 Task: Create a due date automation trigger when advanced on, 2 hours before a card is due add dates due today.
Action: Mouse moved to (1122, 328)
Screenshot: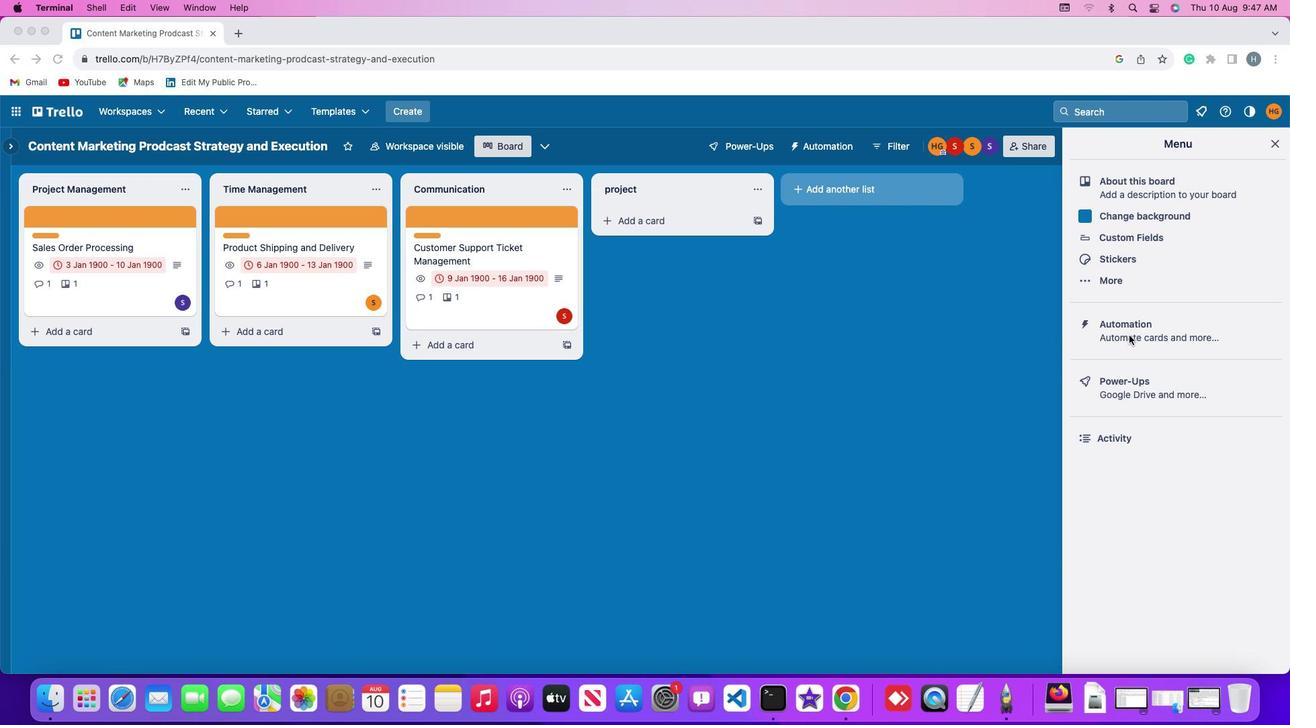 
Action: Mouse pressed left at (1122, 328)
Screenshot: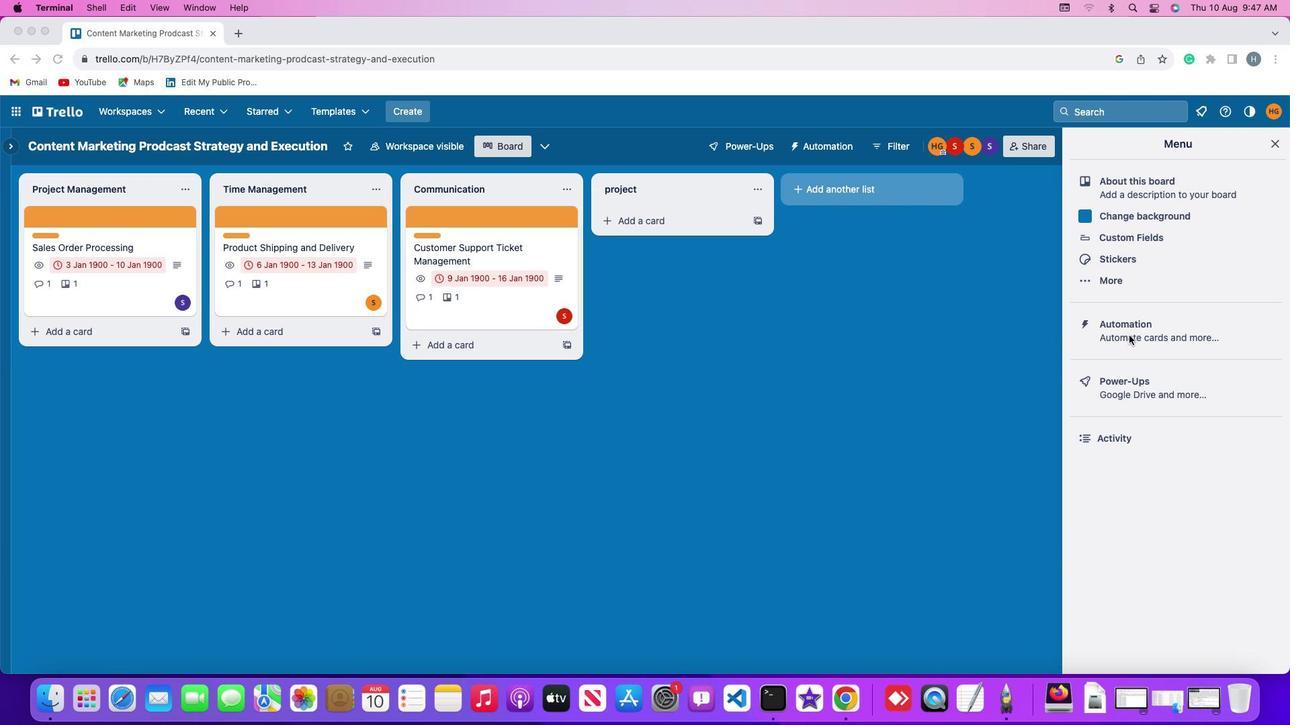 
Action: Mouse pressed left at (1122, 328)
Screenshot: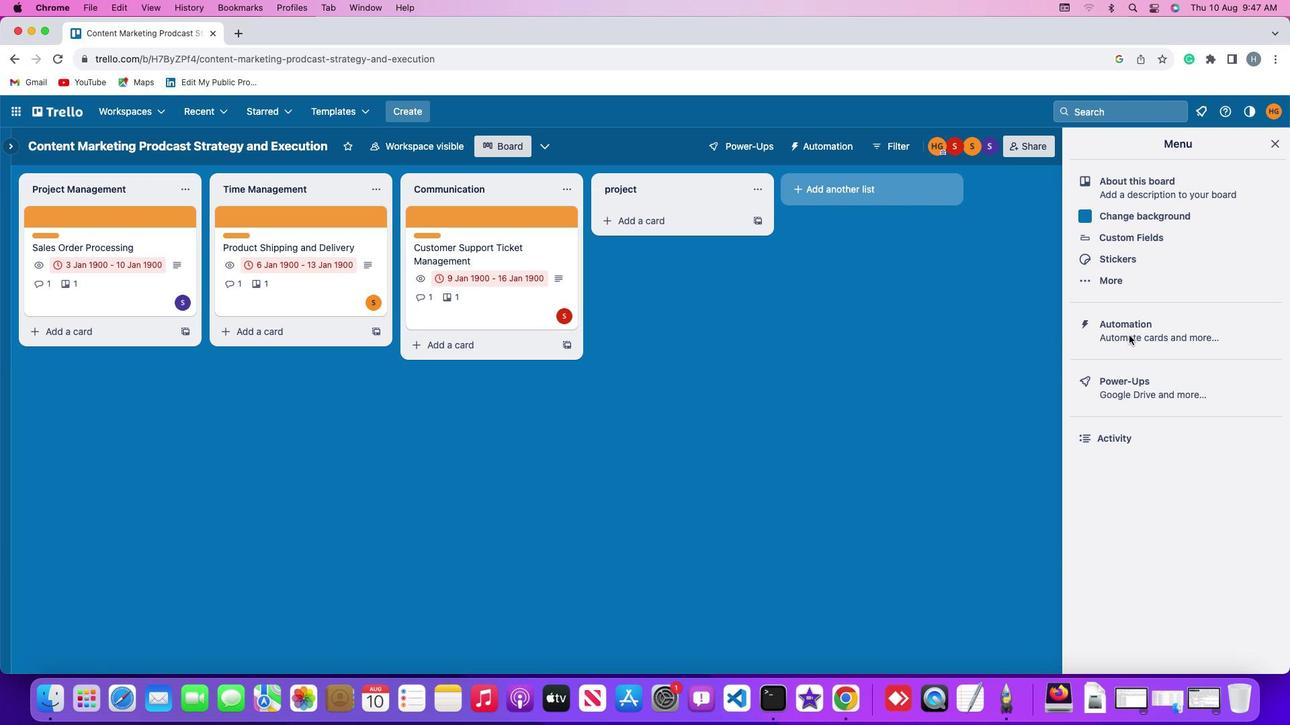 
Action: Mouse moved to (70, 314)
Screenshot: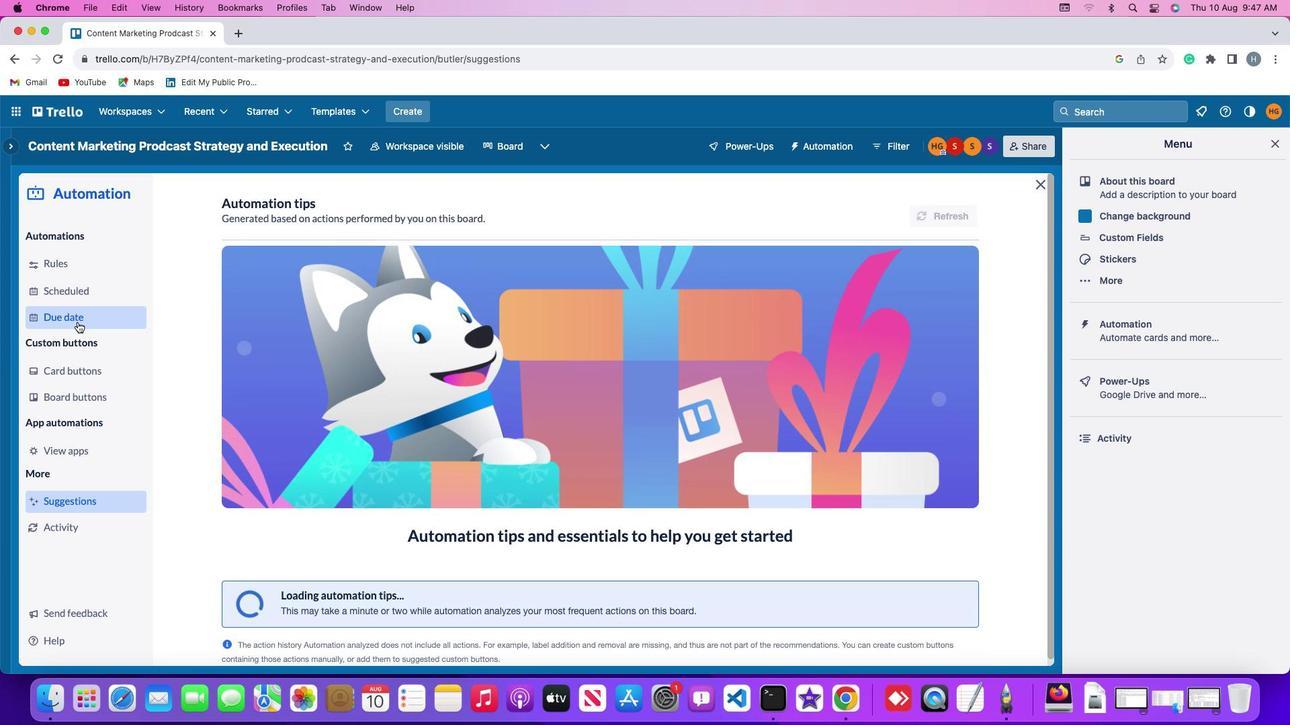
Action: Mouse pressed left at (70, 314)
Screenshot: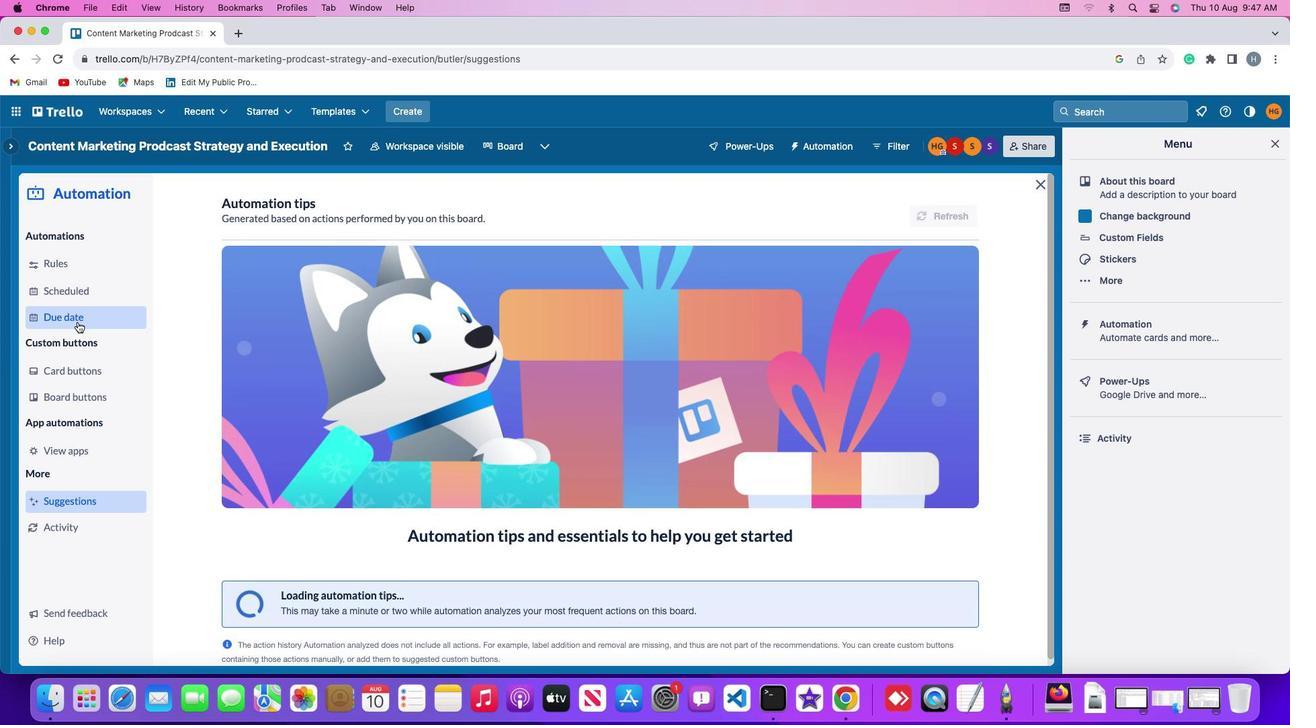 
Action: Mouse moved to (896, 200)
Screenshot: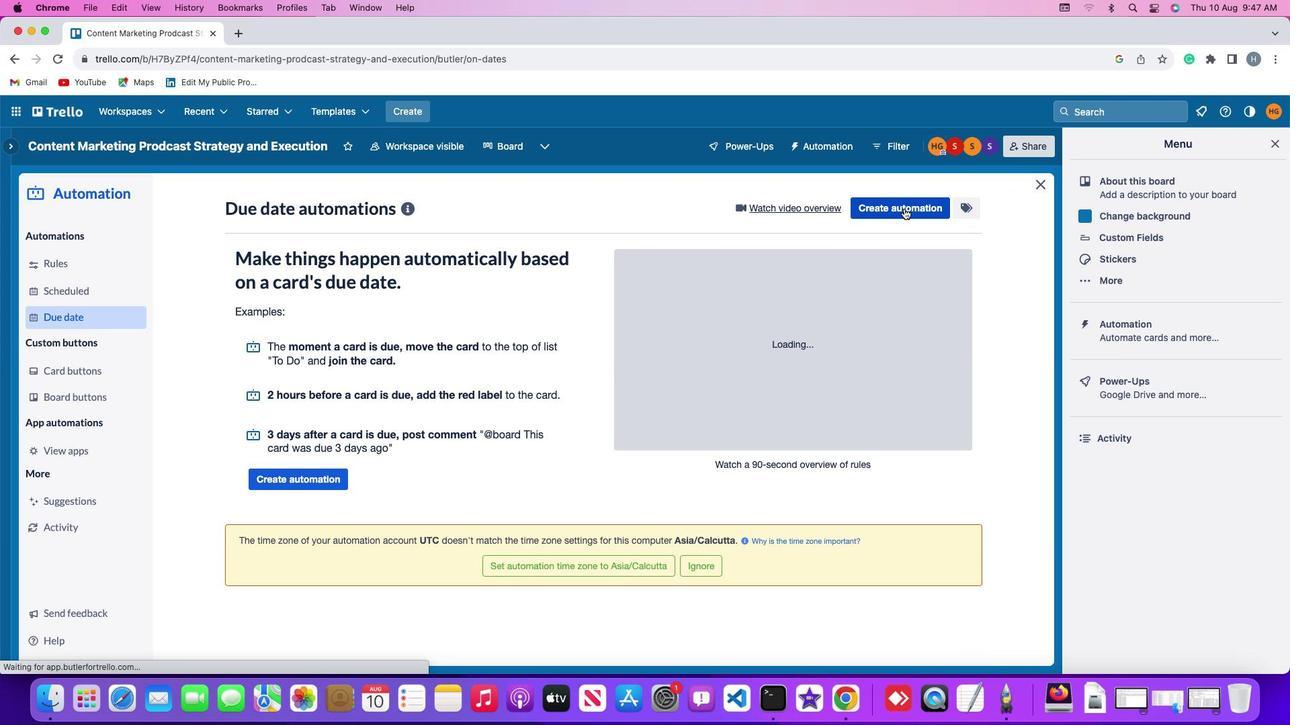 
Action: Mouse pressed left at (896, 200)
Screenshot: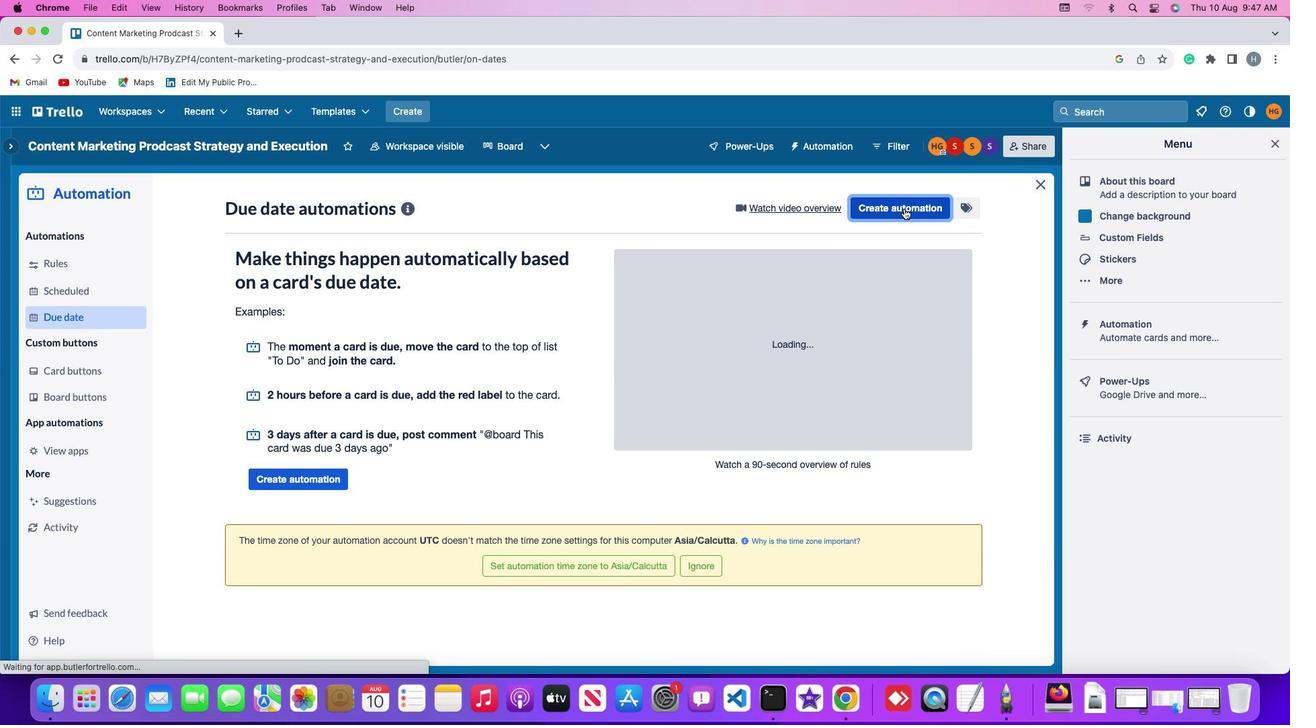 
Action: Mouse moved to (295, 333)
Screenshot: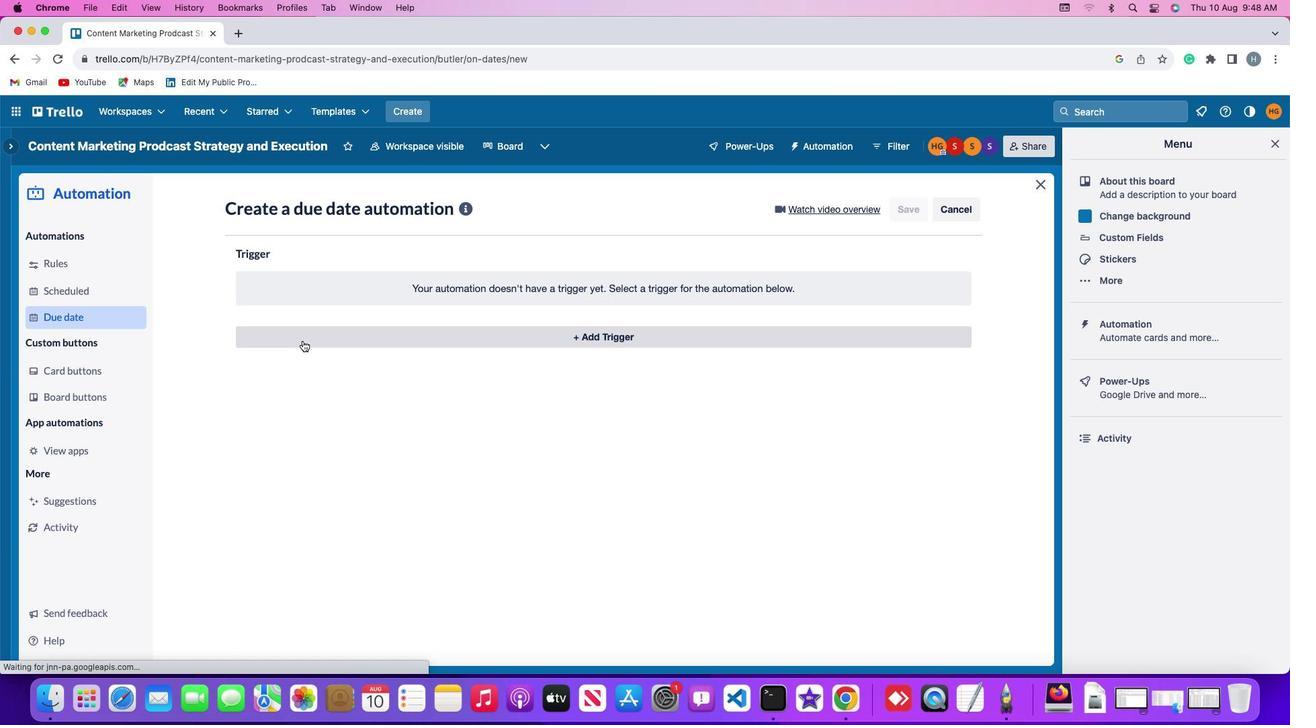 
Action: Mouse pressed left at (295, 333)
Screenshot: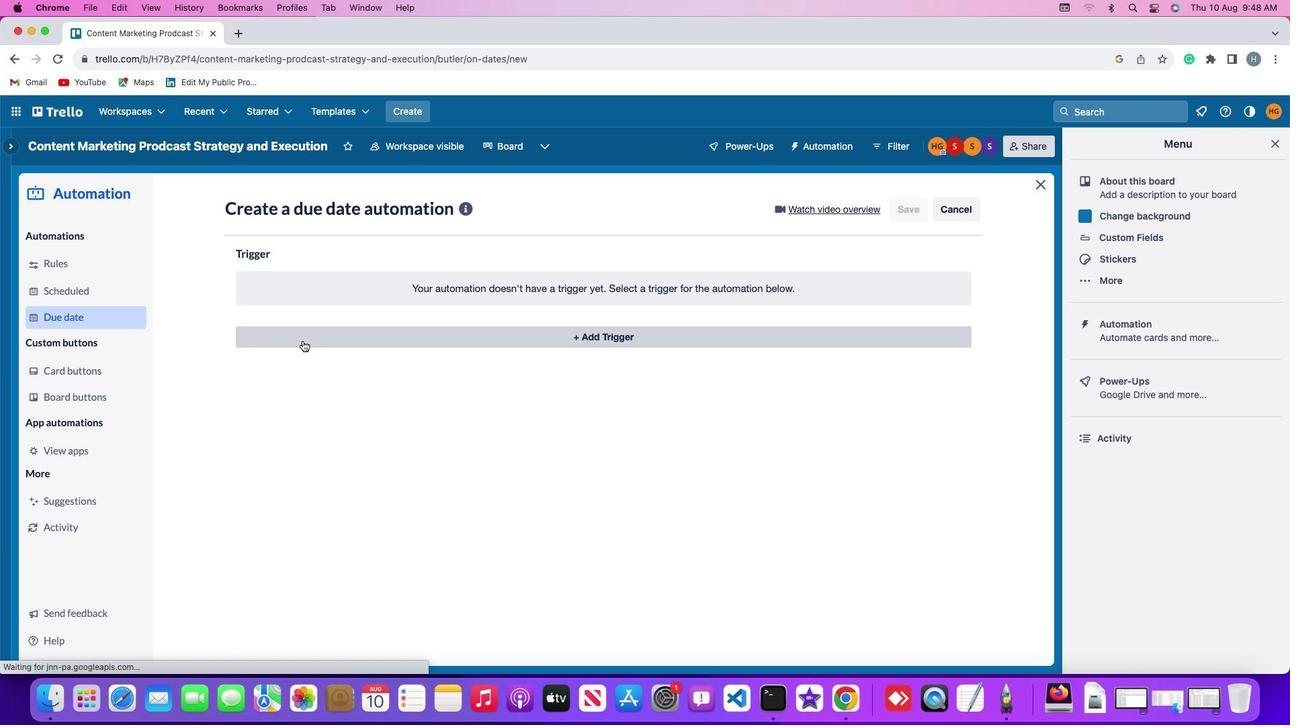
Action: Mouse moved to (256, 532)
Screenshot: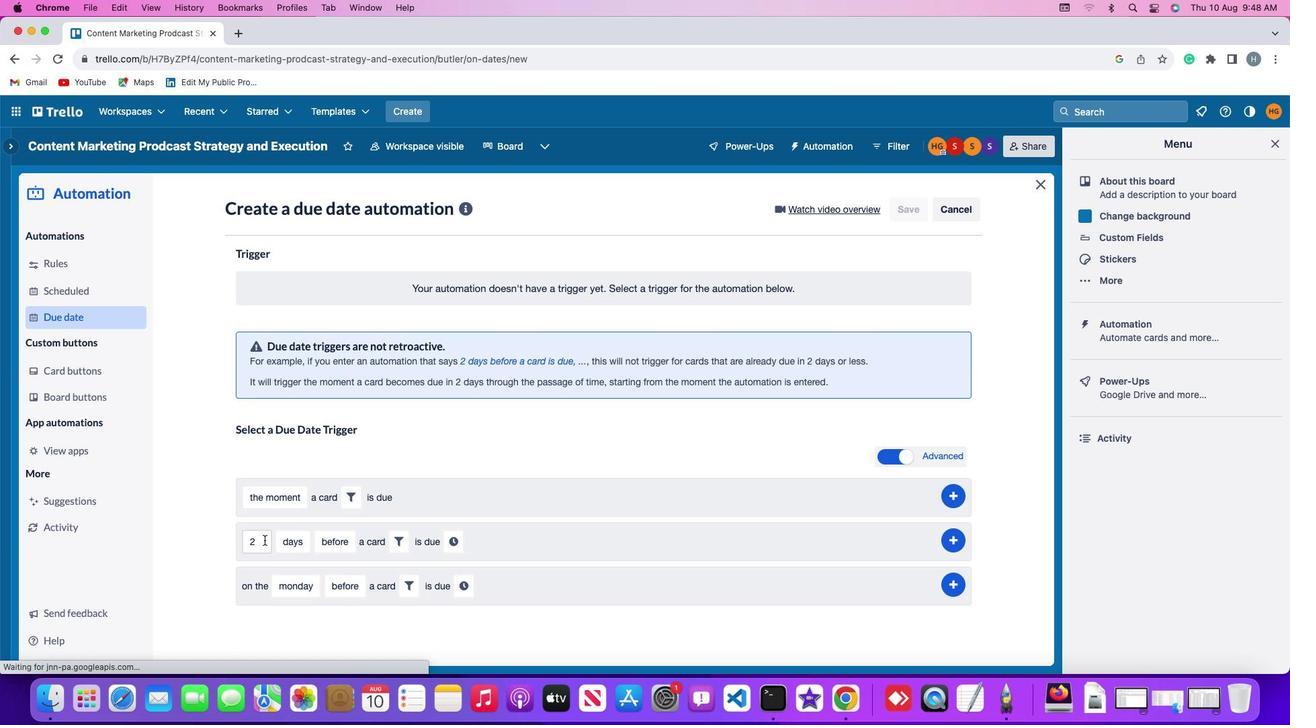 
Action: Mouse pressed left at (256, 532)
Screenshot: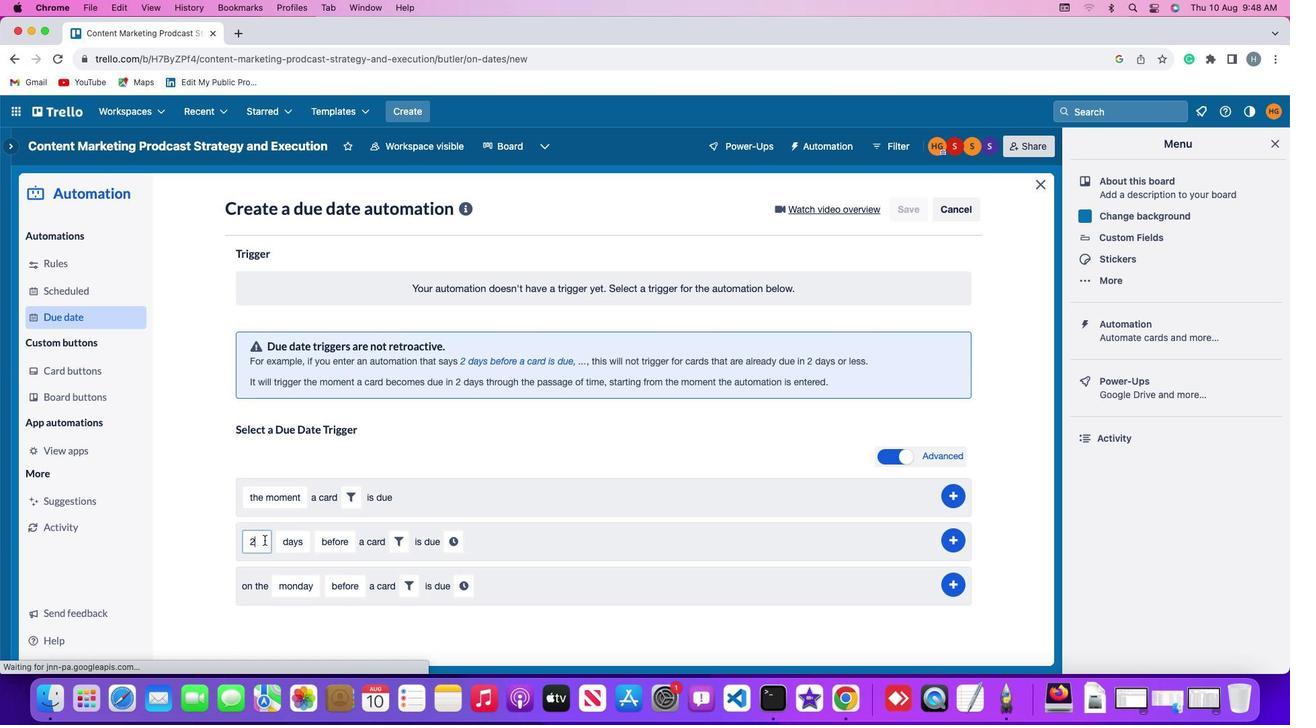 
Action: Key pressed Key.backspace'2'
Screenshot: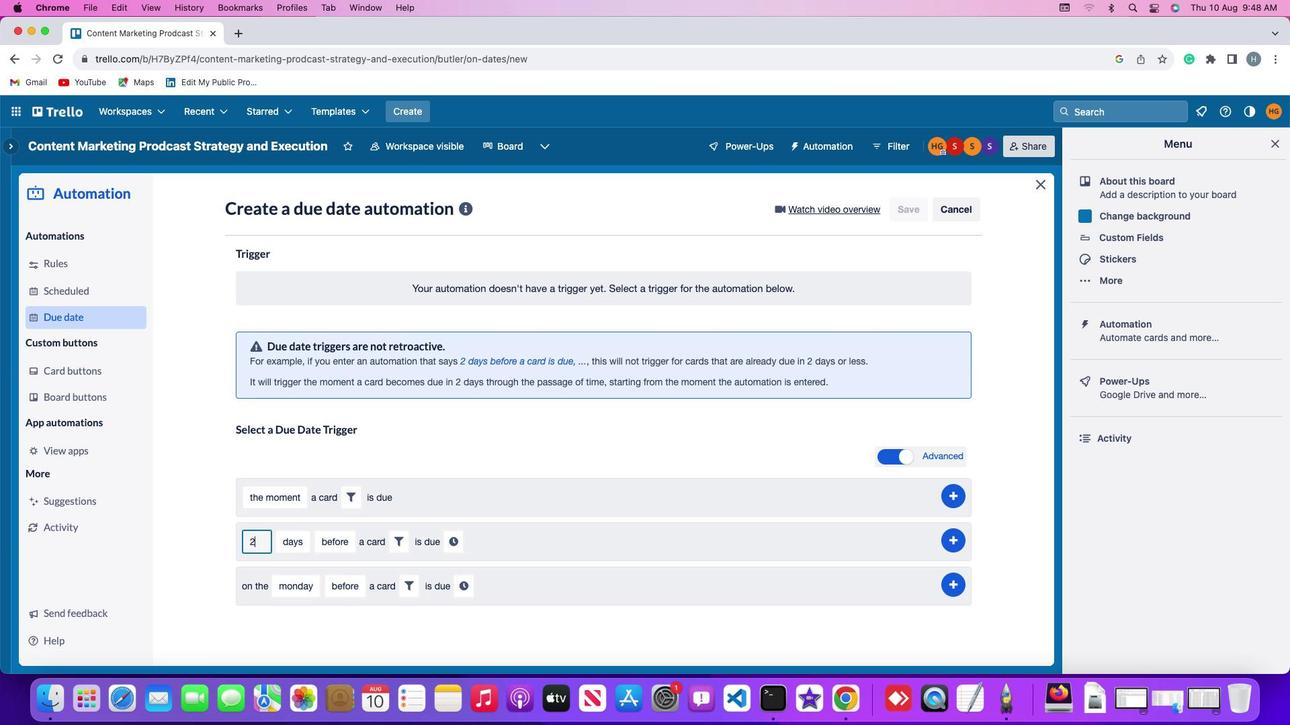 
Action: Mouse moved to (272, 534)
Screenshot: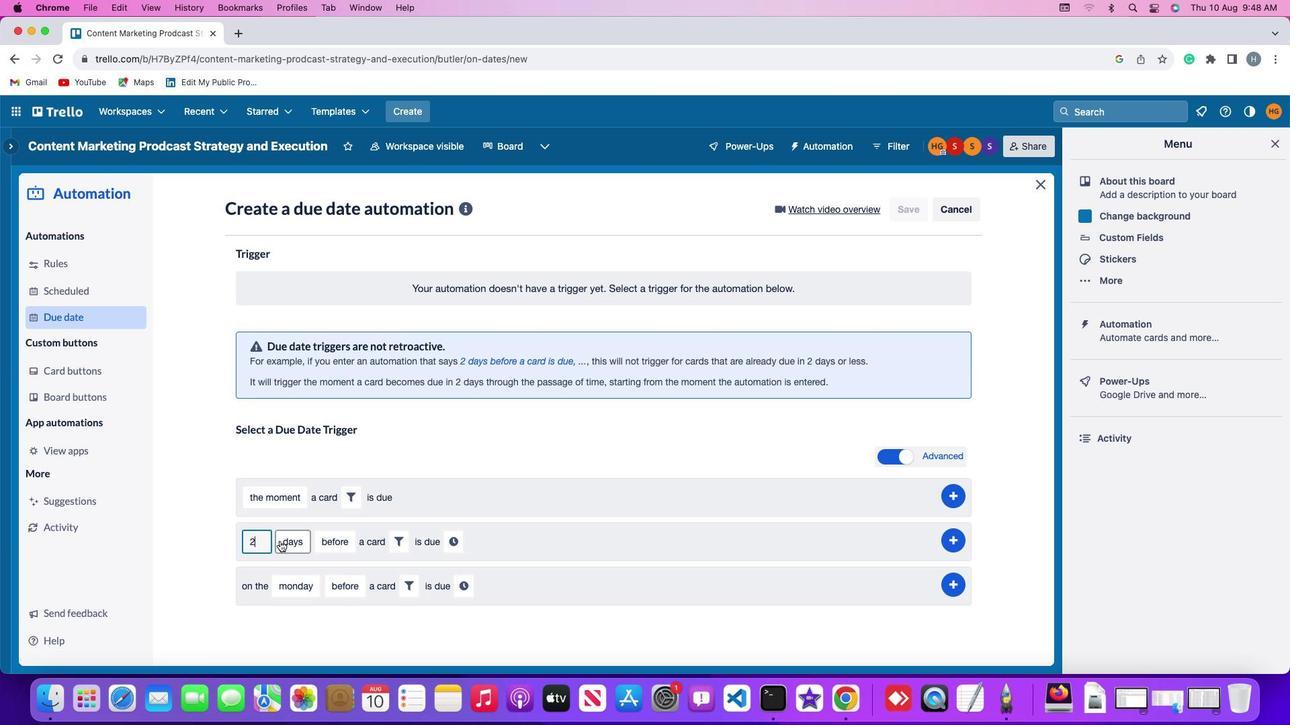 
Action: Mouse pressed left at (272, 534)
Screenshot: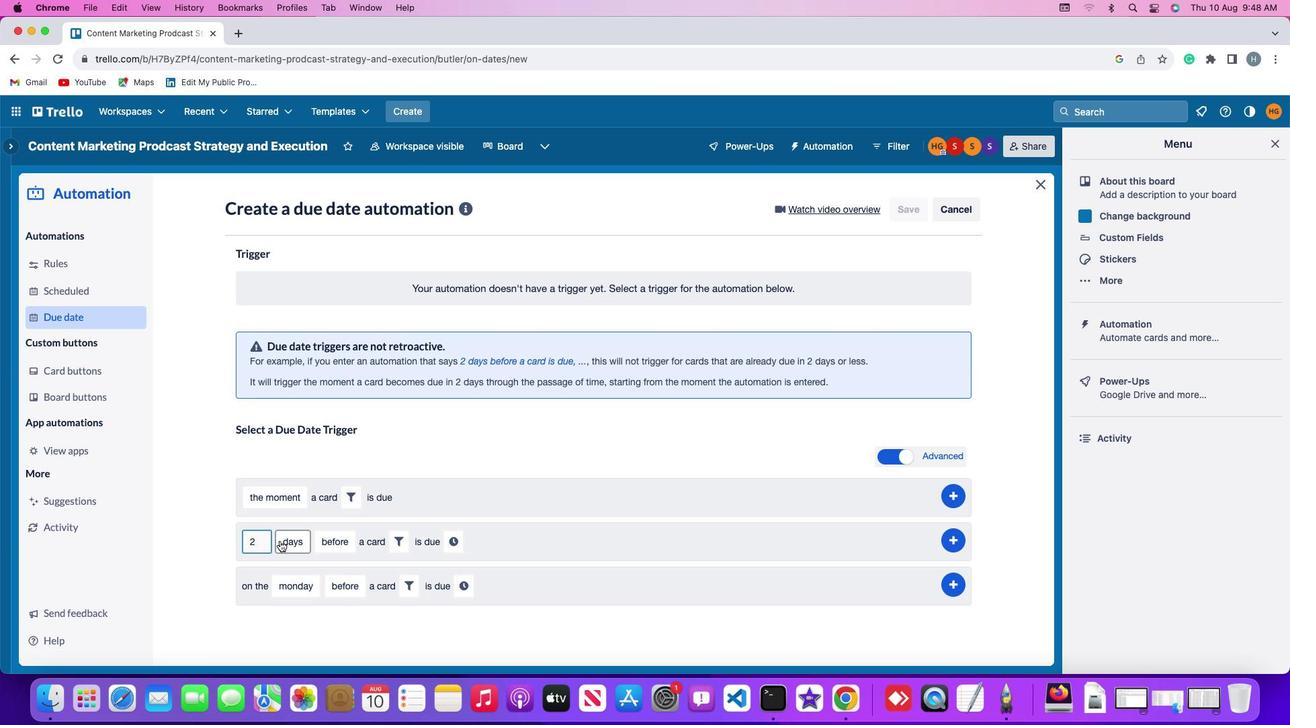 
Action: Mouse moved to (289, 610)
Screenshot: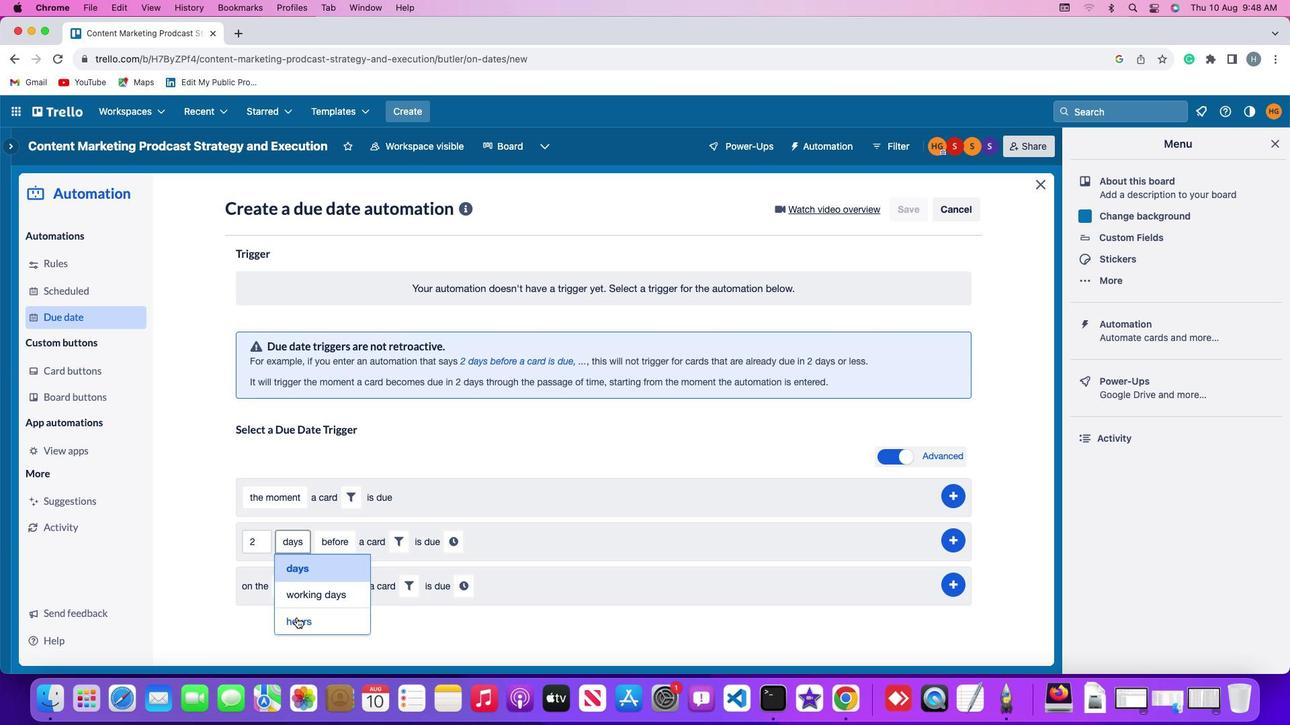 
Action: Mouse pressed left at (289, 610)
Screenshot: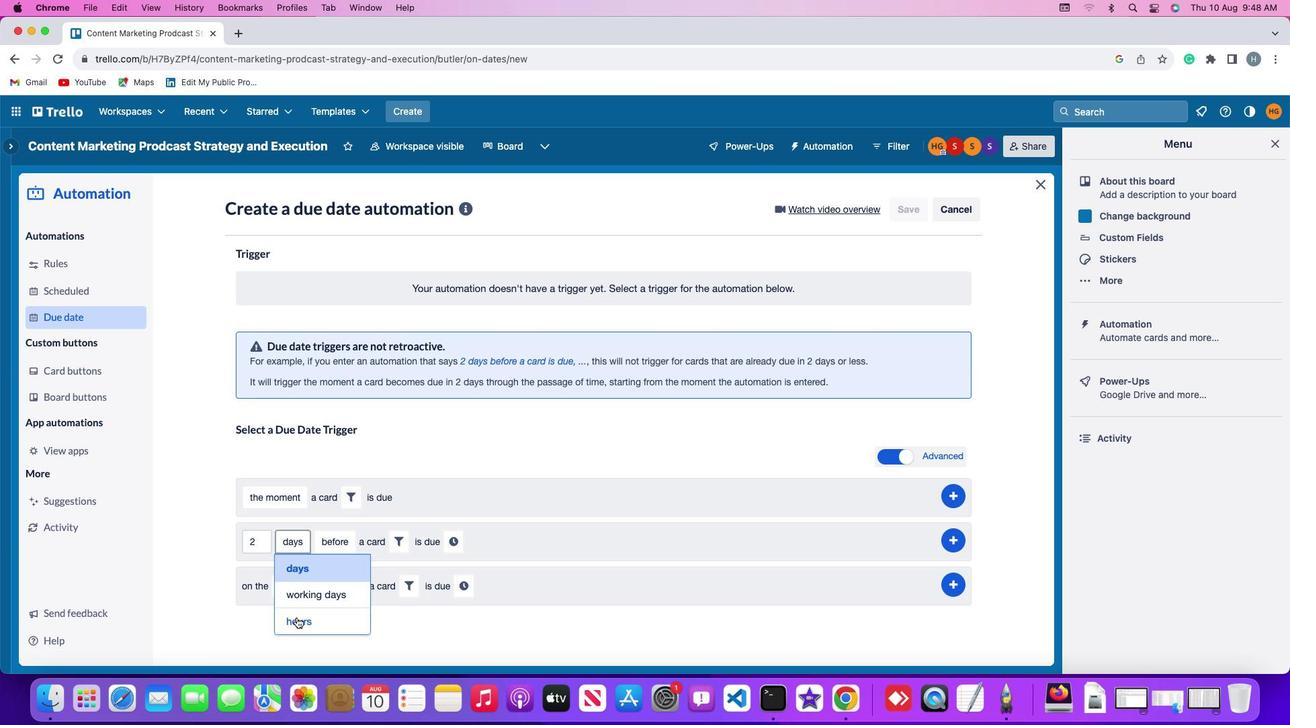 
Action: Mouse moved to (337, 536)
Screenshot: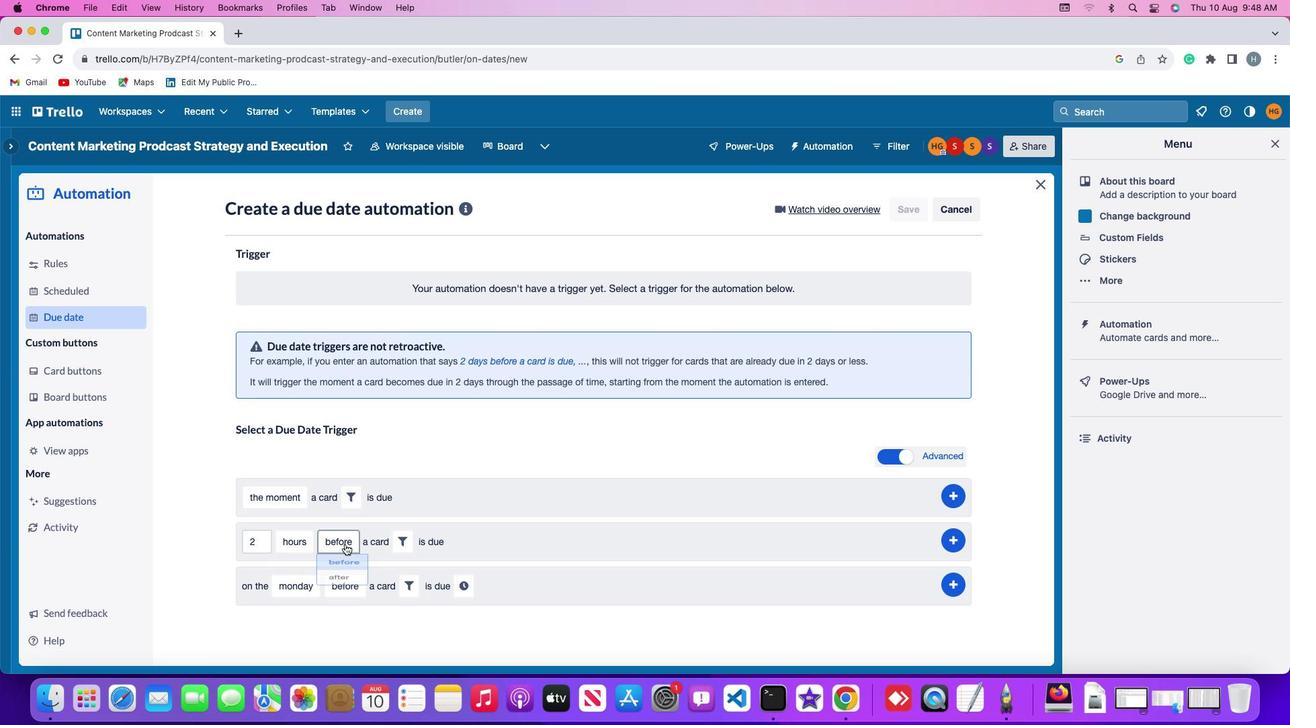 
Action: Mouse pressed left at (337, 536)
Screenshot: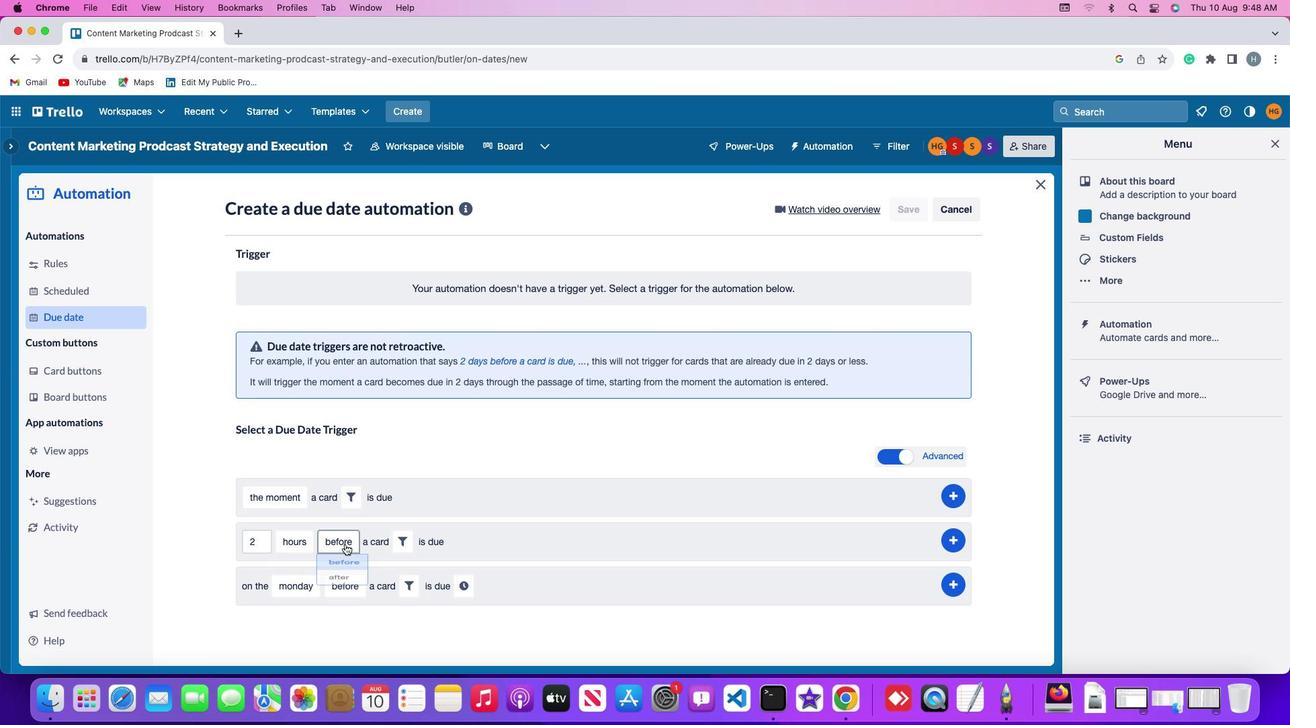 
Action: Mouse moved to (345, 557)
Screenshot: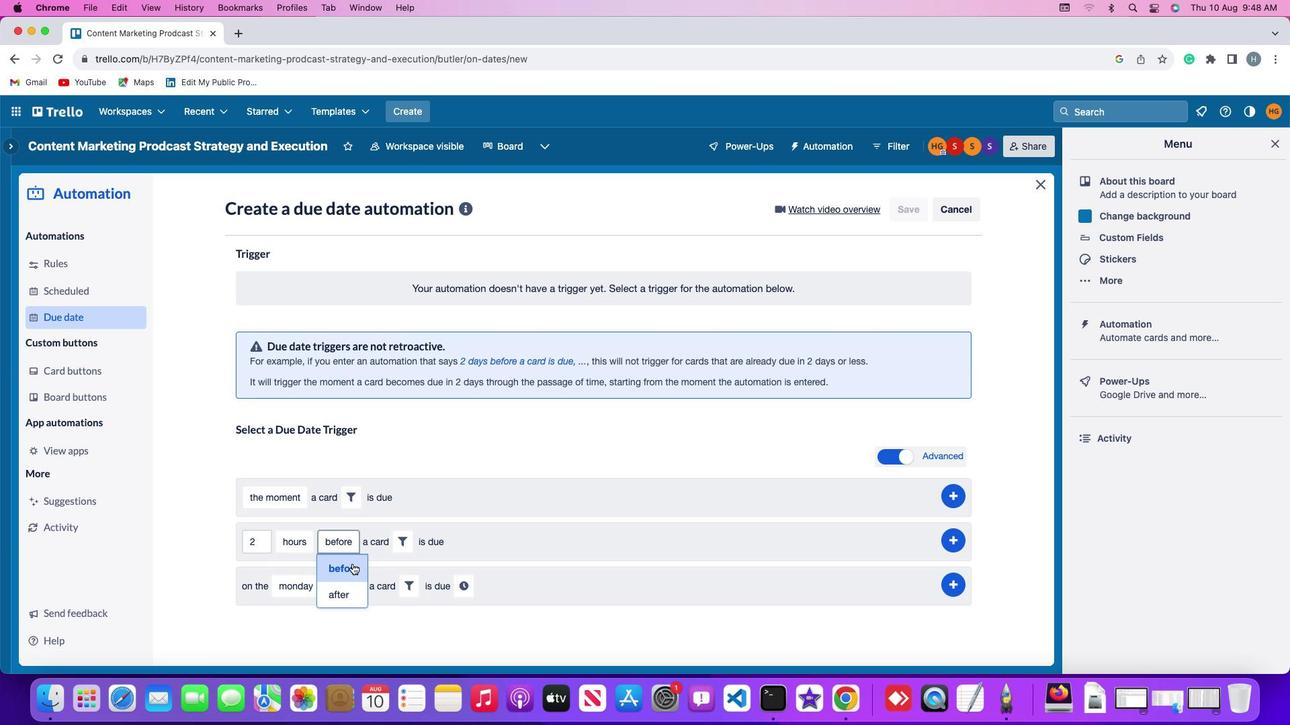 
Action: Mouse pressed left at (345, 557)
Screenshot: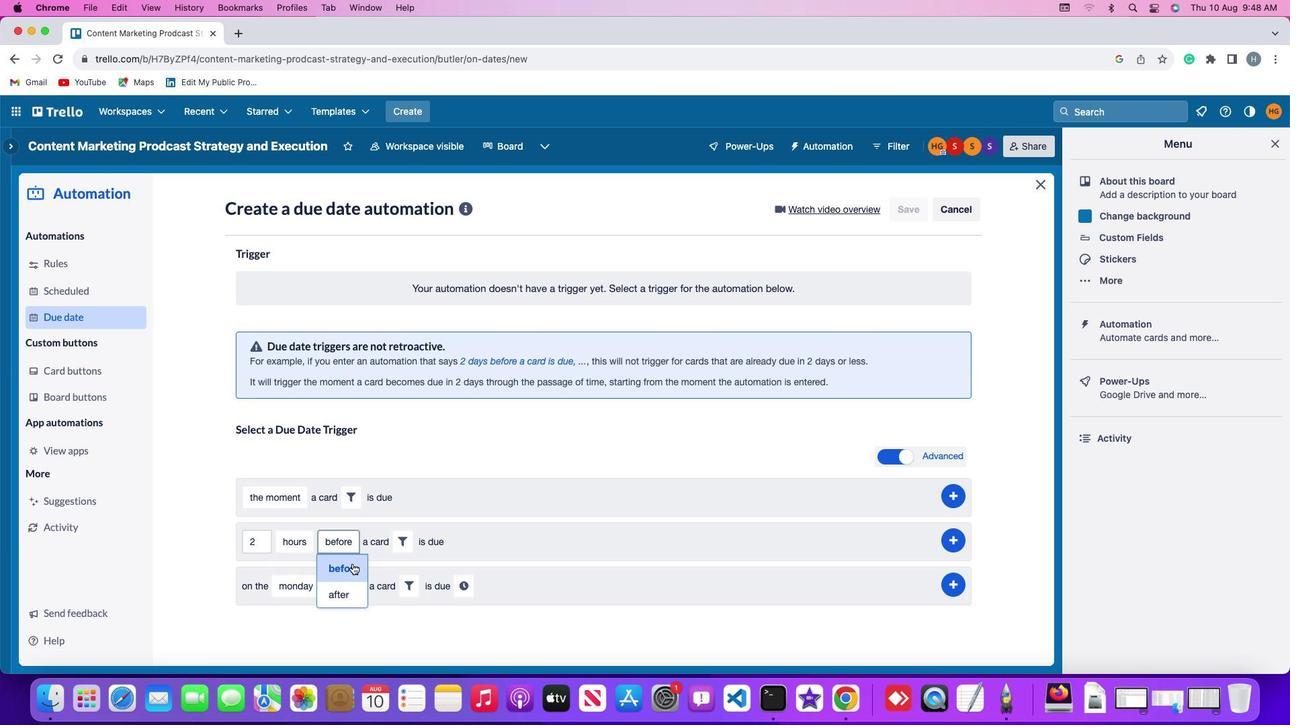 
Action: Mouse moved to (390, 538)
Screenshot: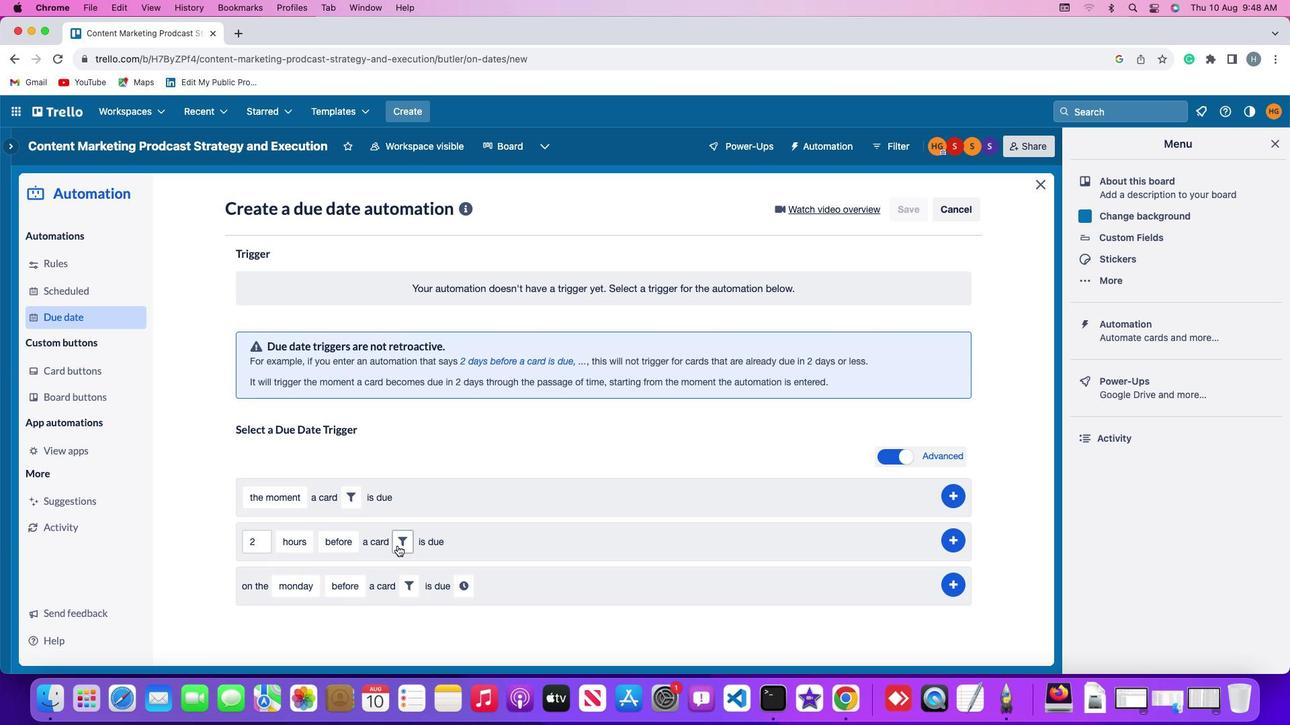 
Action: Mouse pressed left at (390, 538)
Screenshot: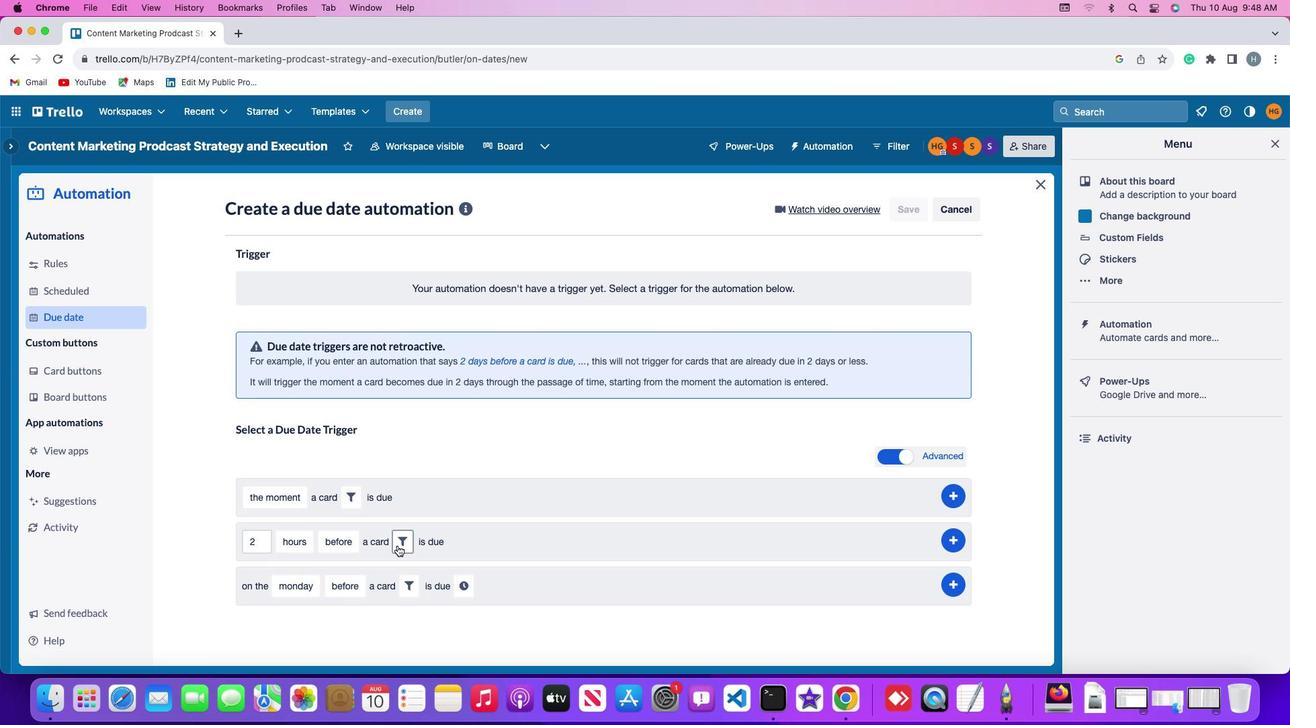 
Action: Mouse moved to (463, 577)
Screenshot: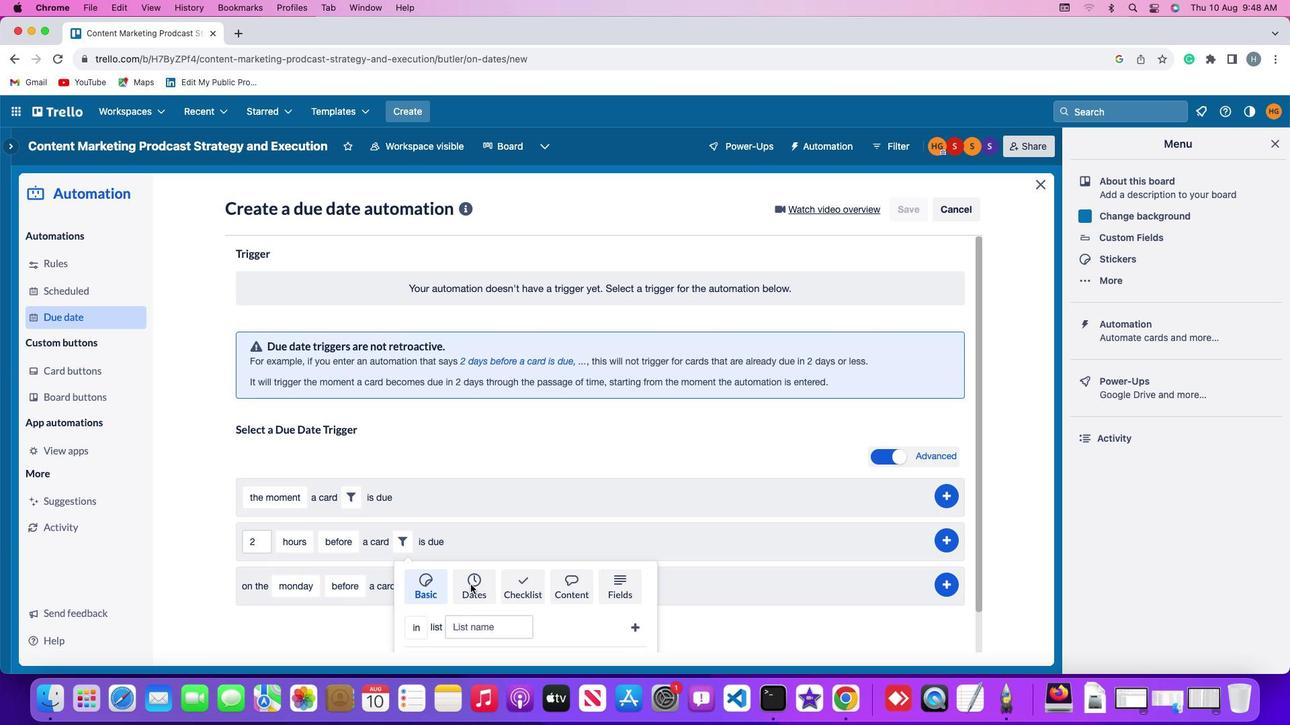
Action: Mouse pressed left at (463, 577)
Screenshot: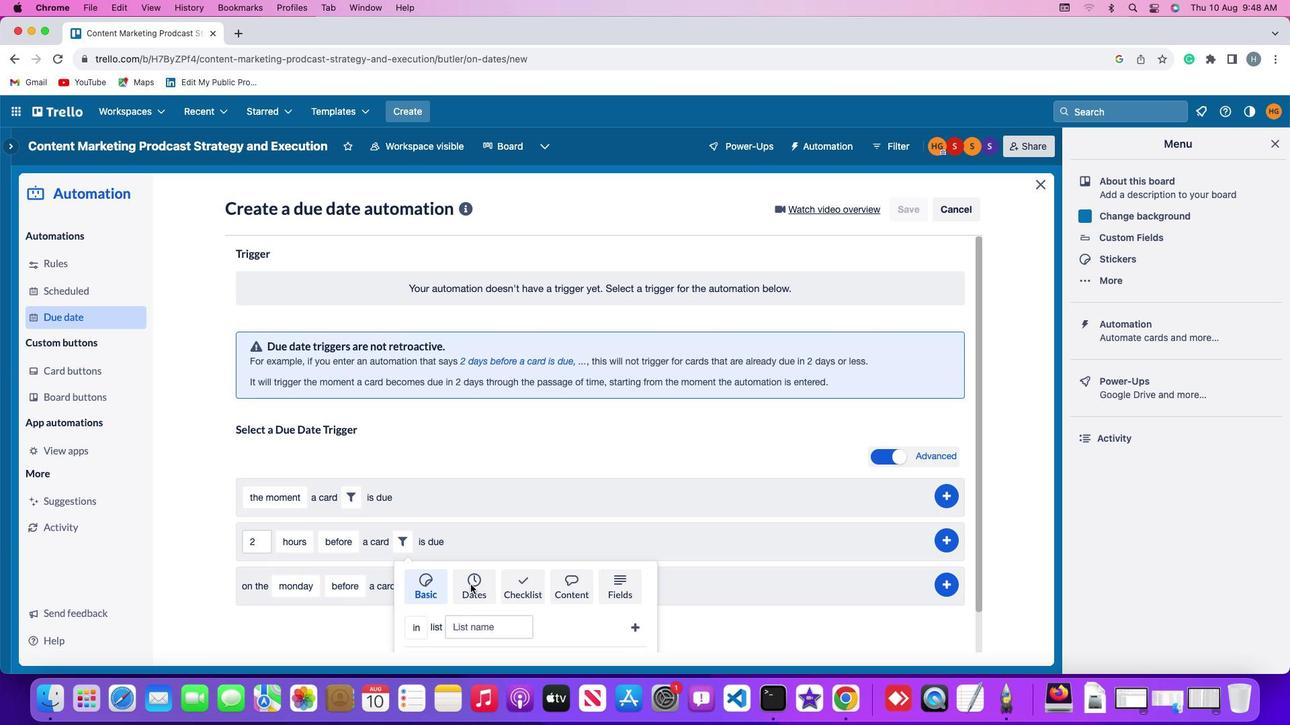 
Action: Mouse moved to (348, 610)
Screenshot: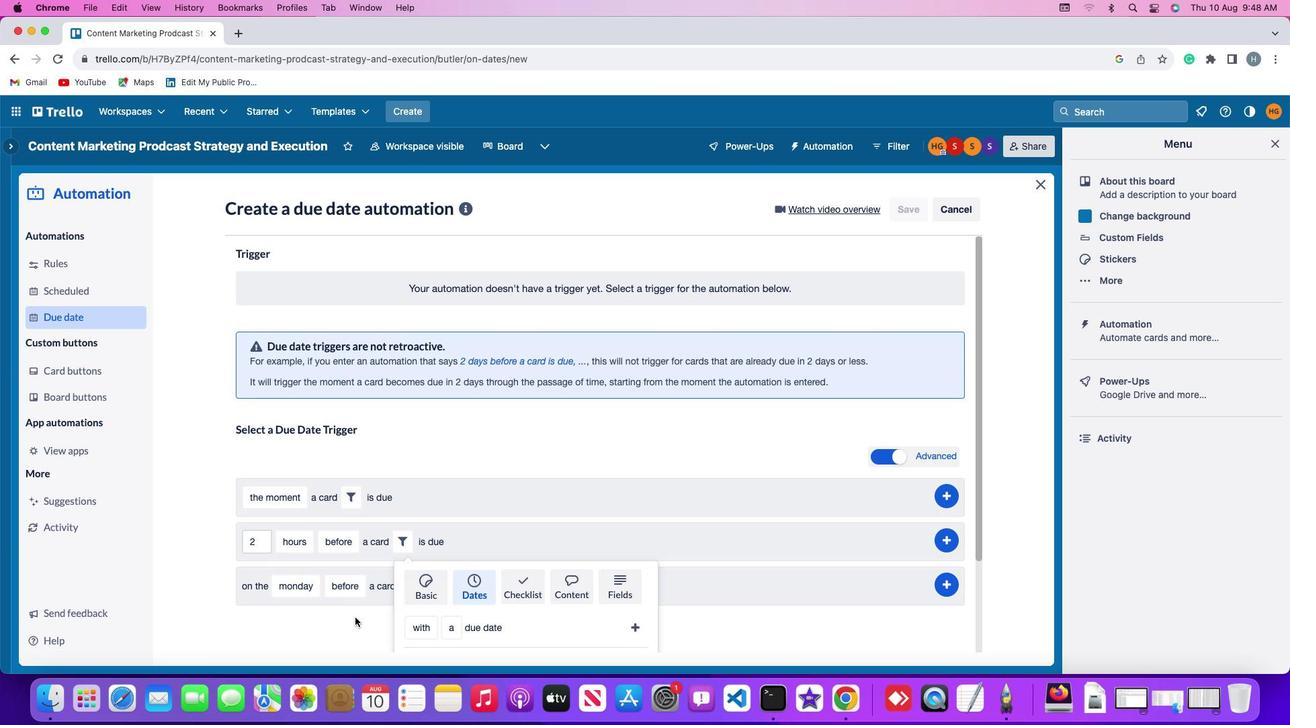 
Action: Mouse scrolled (348, 610) with delta (-6, -7)
Screenshot: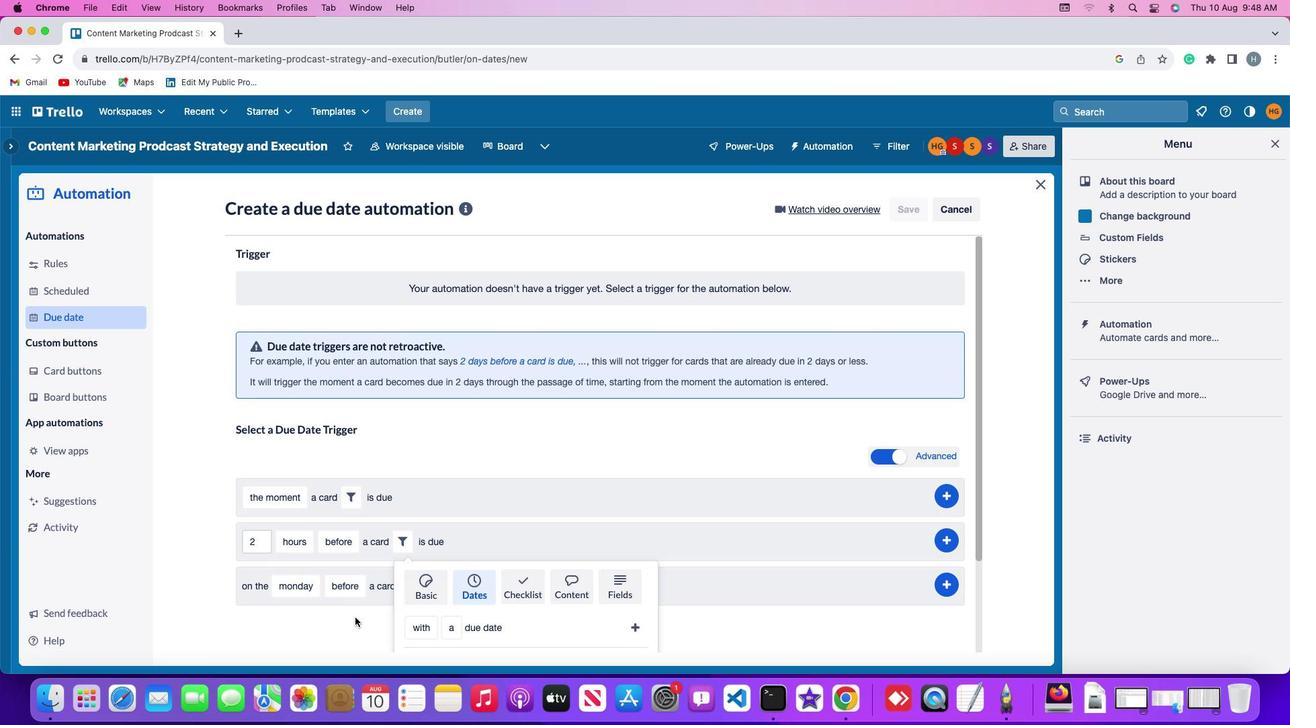 
Action: Mouse scrolled (348, 610) with delta (-6, -7)
Screenshot: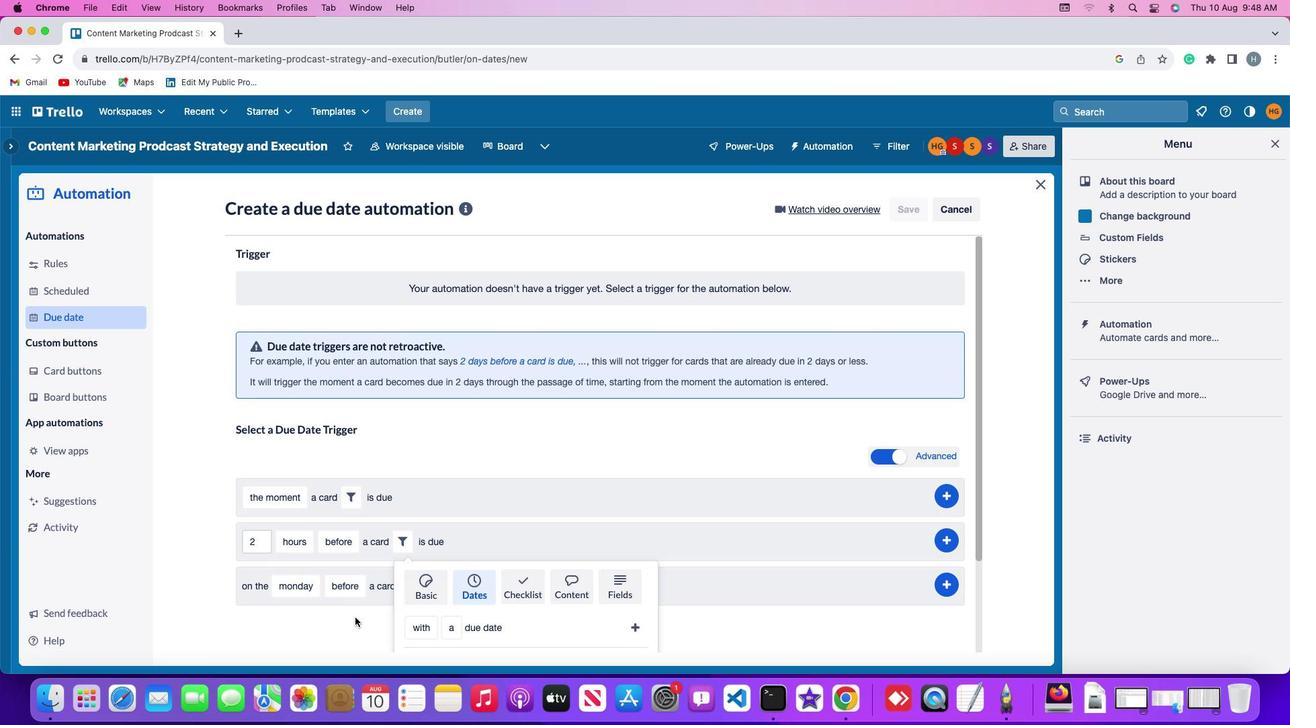 
Action: Mouse scrolled (348, 610) with delta (-6, -9)
Screenshot: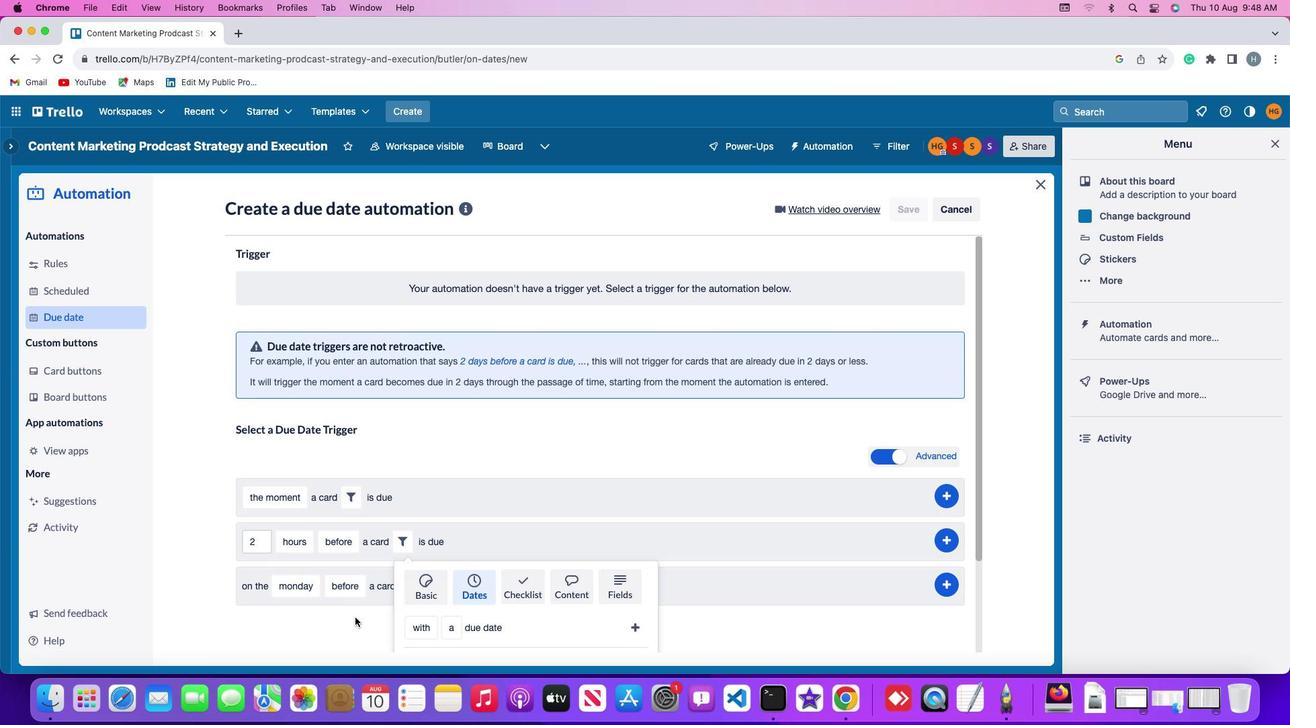 
Action: Mouse scrolled (348, 610) with delta (-6, -10)
Screenshot: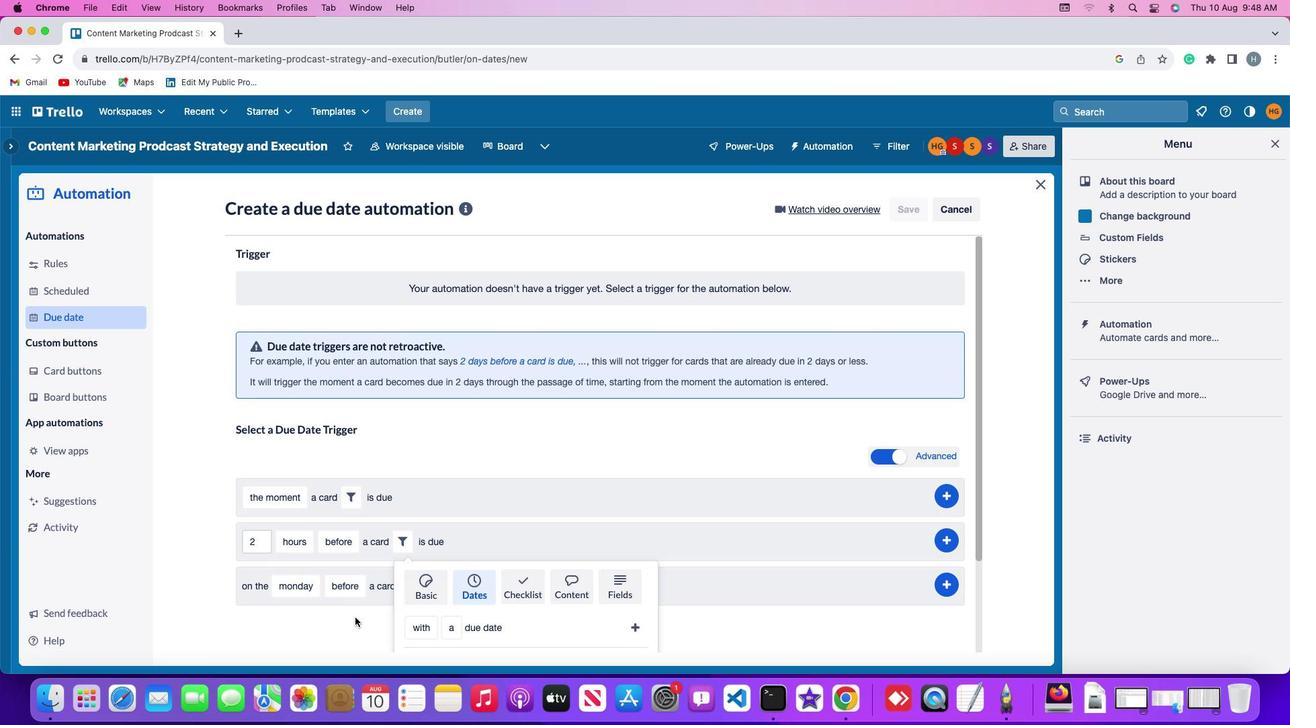 
Action: Mouse scrolled (348, 610) with delta (-6, -10)
Screenshot: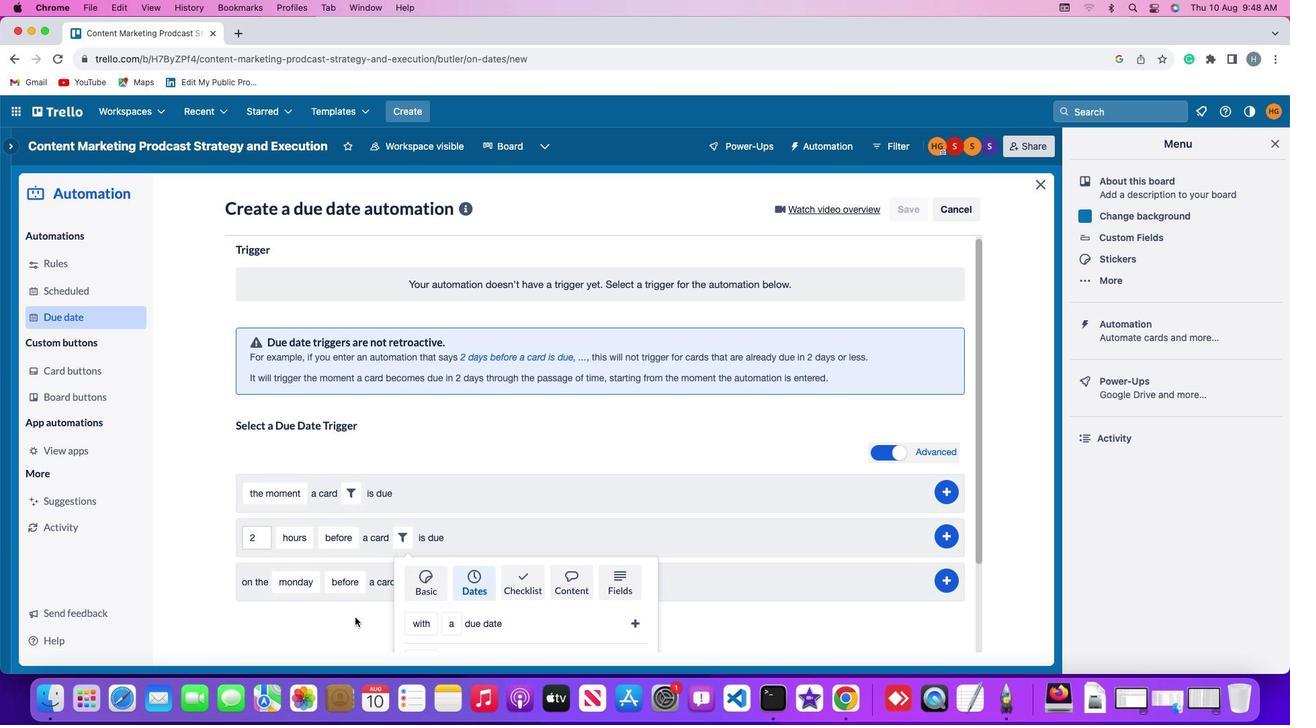 
Action: Mouse moved to (347, 610)
Screenshot: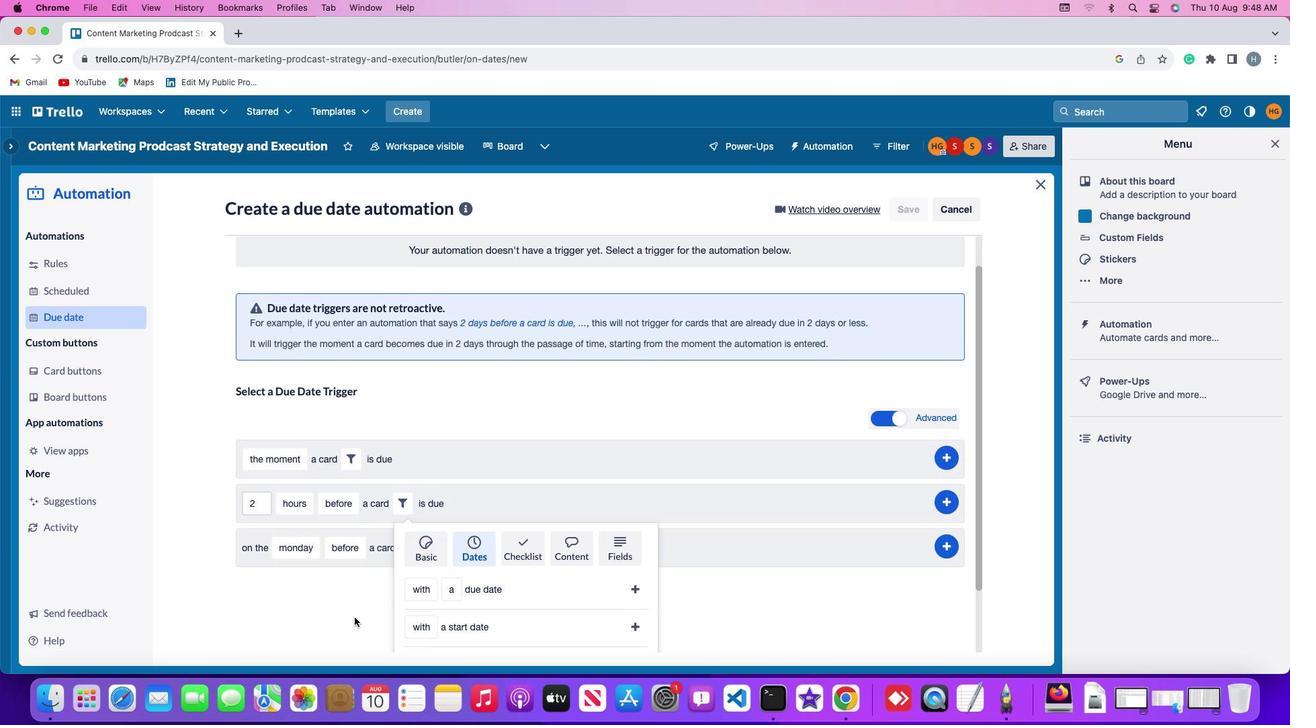 
Action: Mouse scrolled (347, 610) with delta (-6, -10)
Screenshot: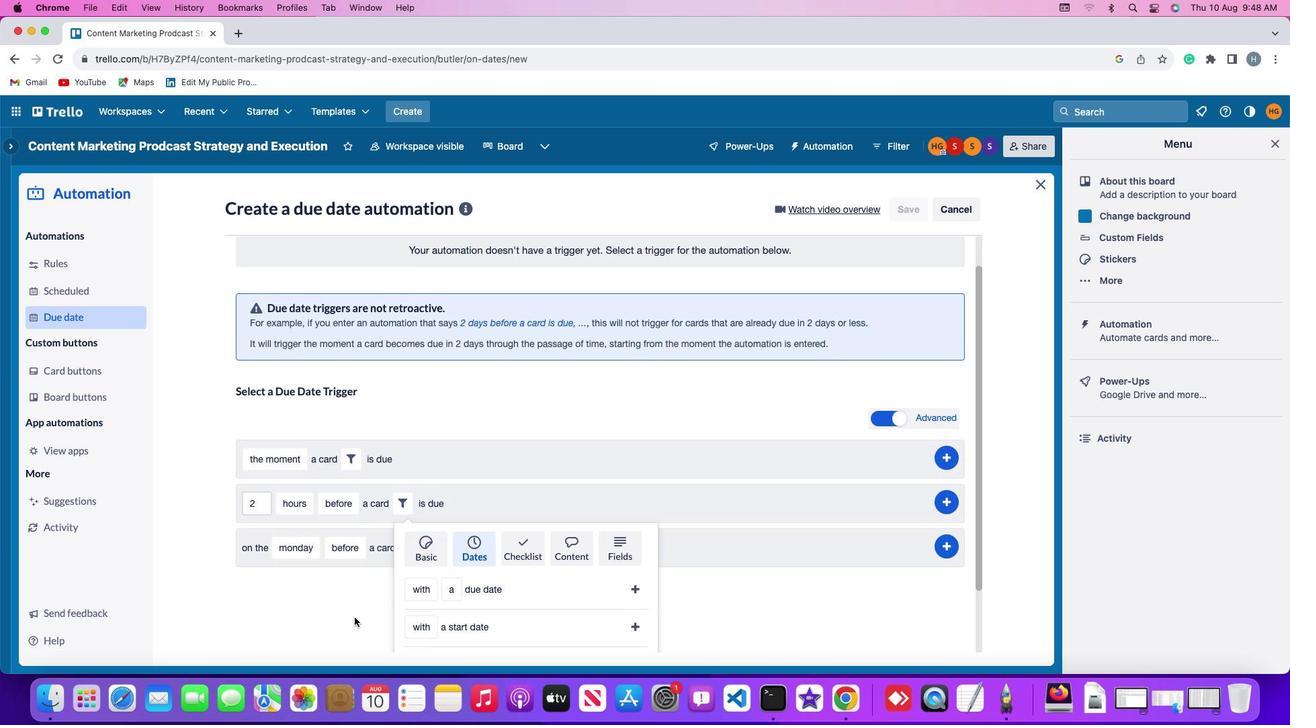 
Action: Mouse moved to (343, 610)
Screenshot: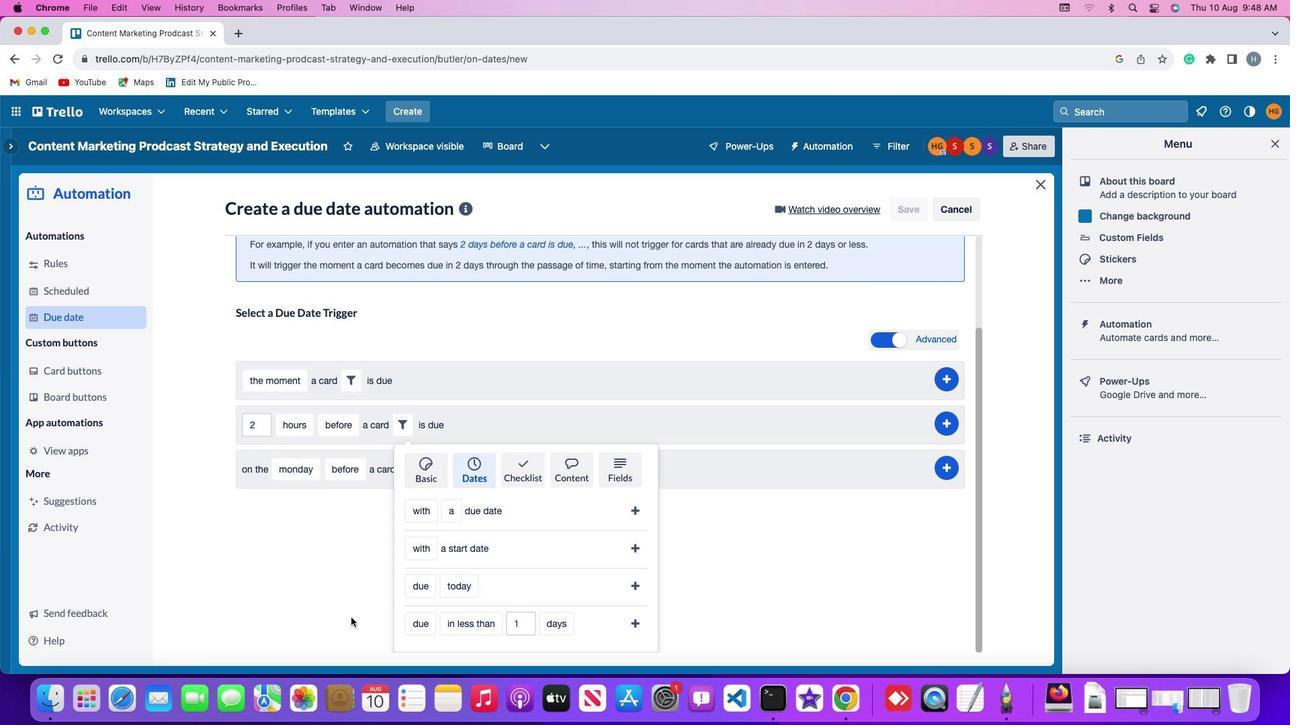 
Action: Mouse scrolled (343, 610) with delta (-6, -7)
Screenshot: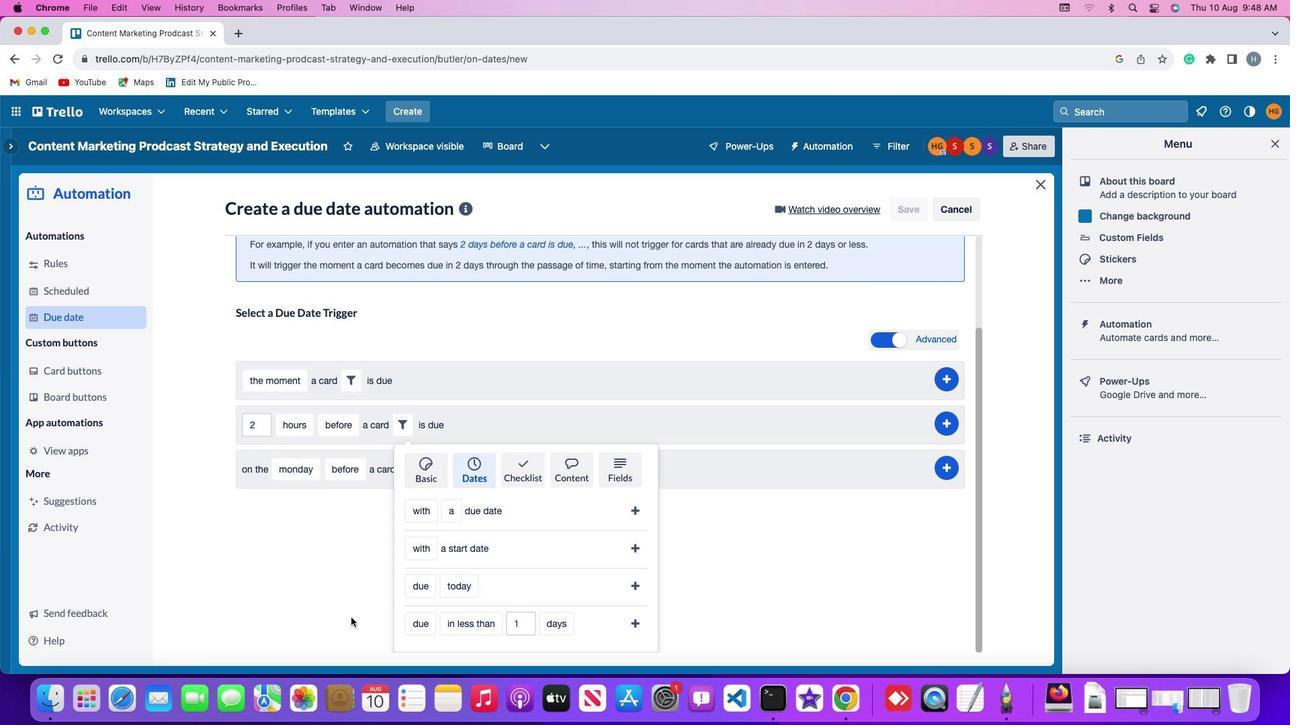 
Action: Mouse scrolled (343, 610) with delta (-6, -7)
Screenshot: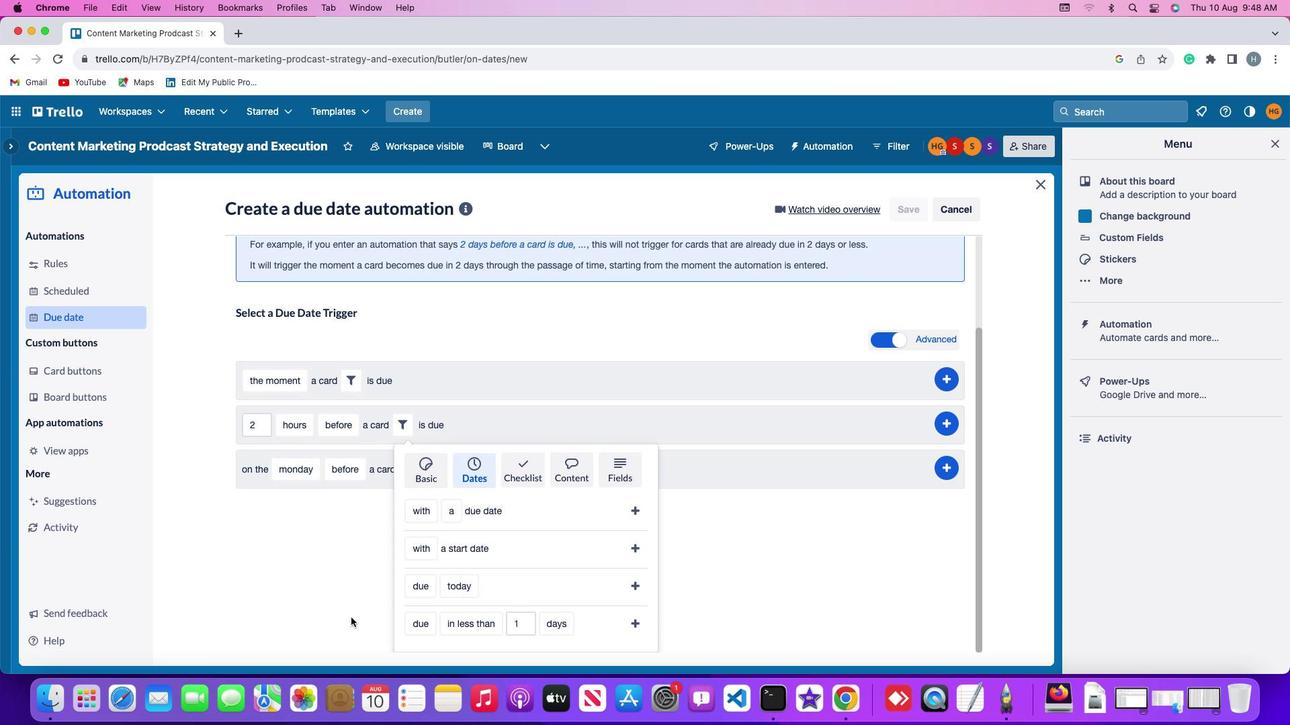 
Action: Mouse scrolled (343, 610) with delta (-6, -8)
Screenshot: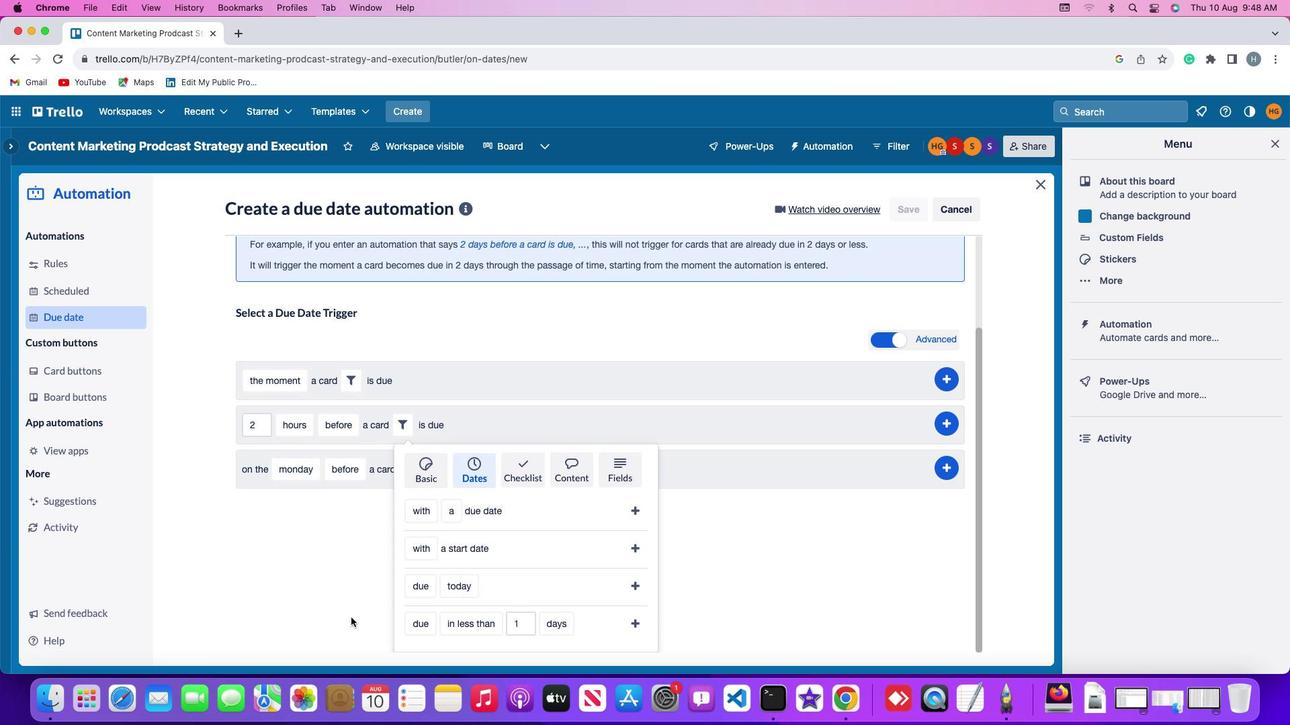 
Action: Mouse scrolled (343, 610) with delta (-6, -10)
Screenshot: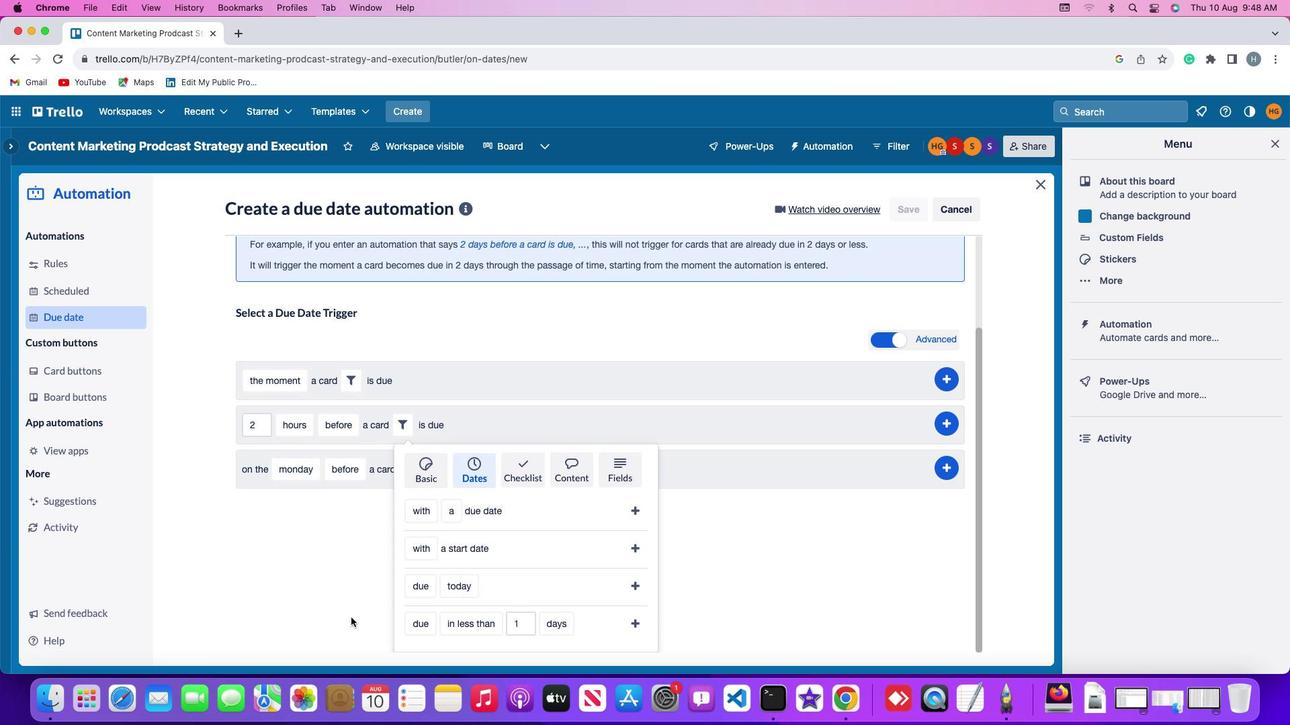 
Action: Mouse moved to (410, 578)
Screenshot: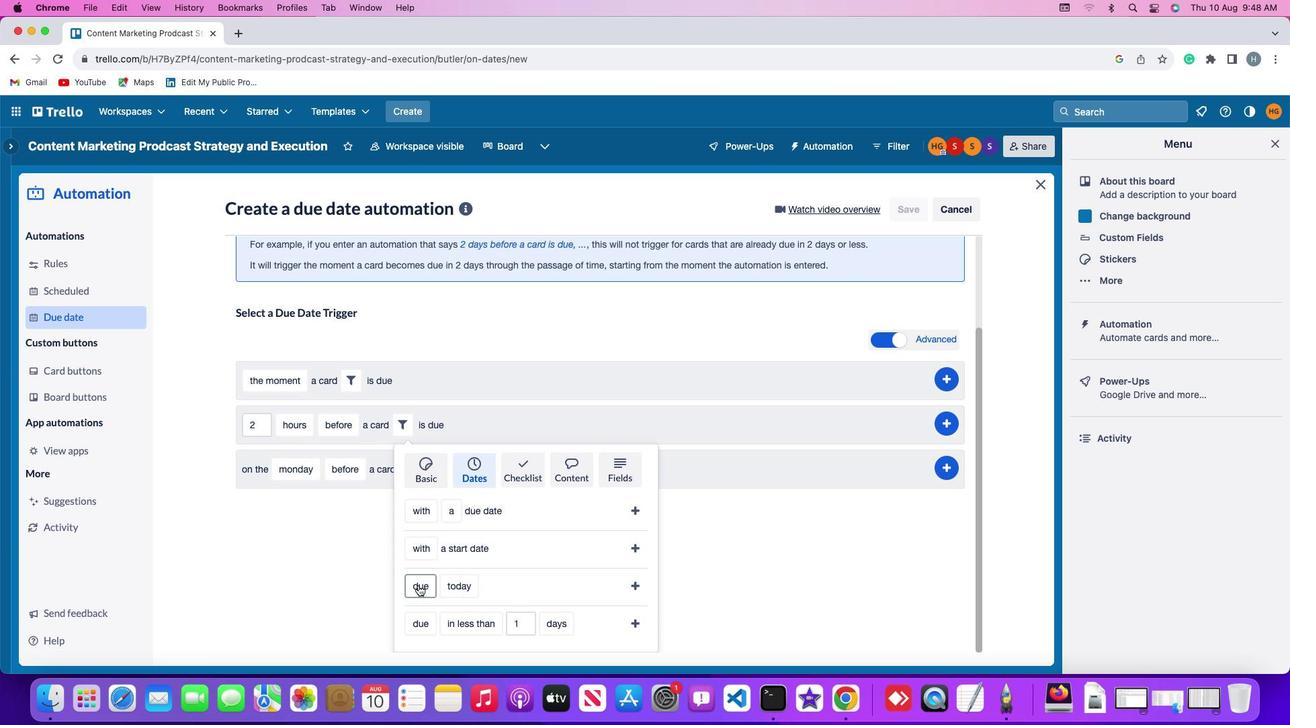 
Action: Mouse pressed left at (410, 578)
Screenshot: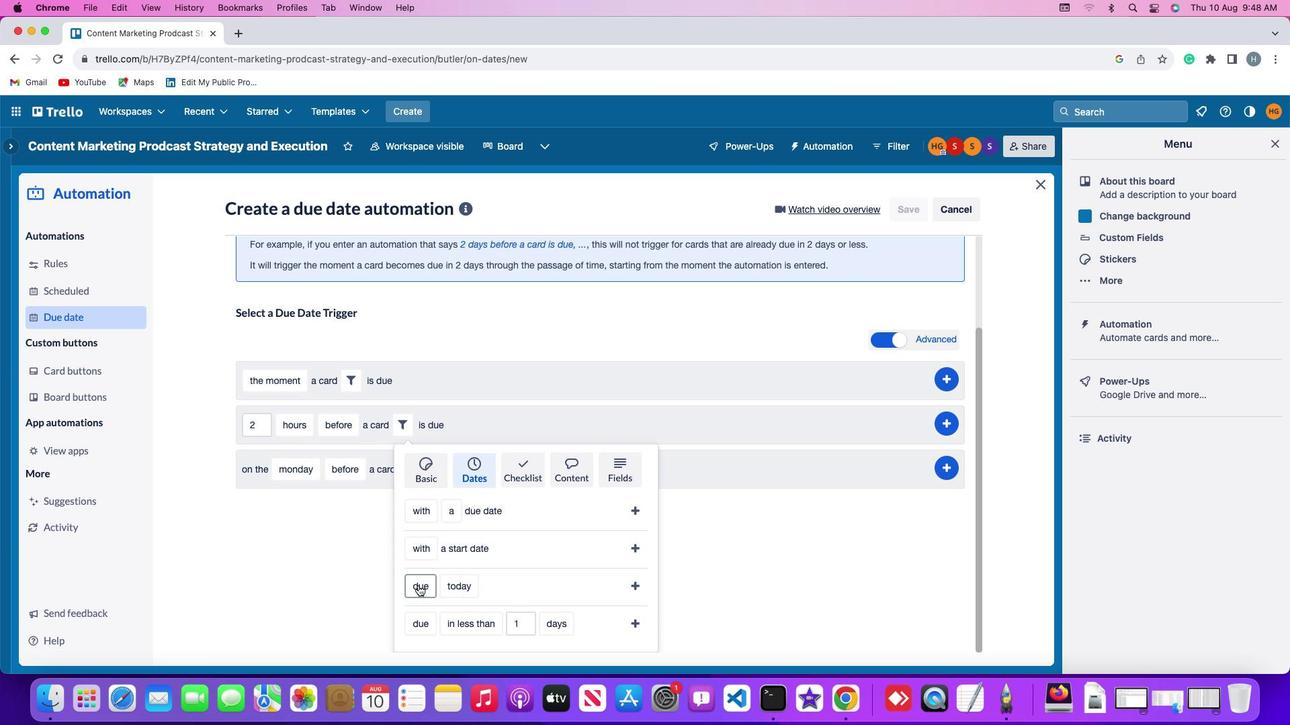 
Action: Mouse moved to (437, 475)
Screenshot: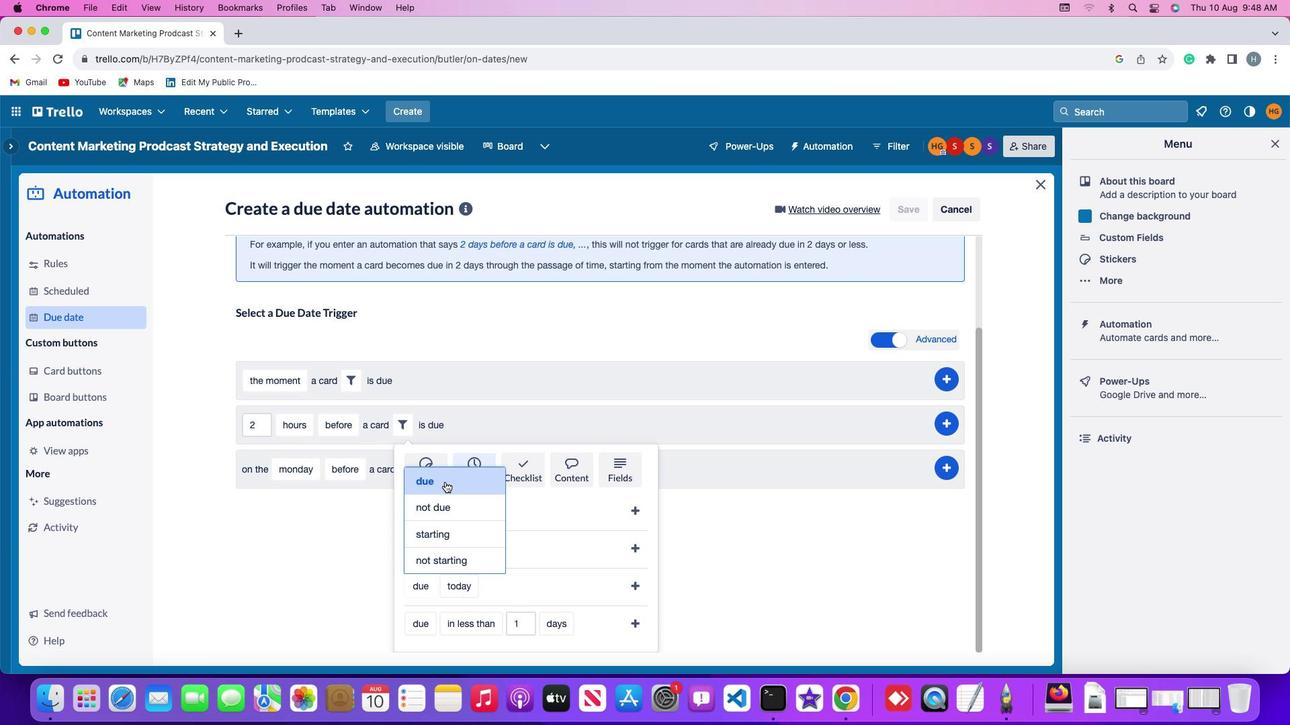 
Action: Mouse pressed left at (437, 475)
Screenshot: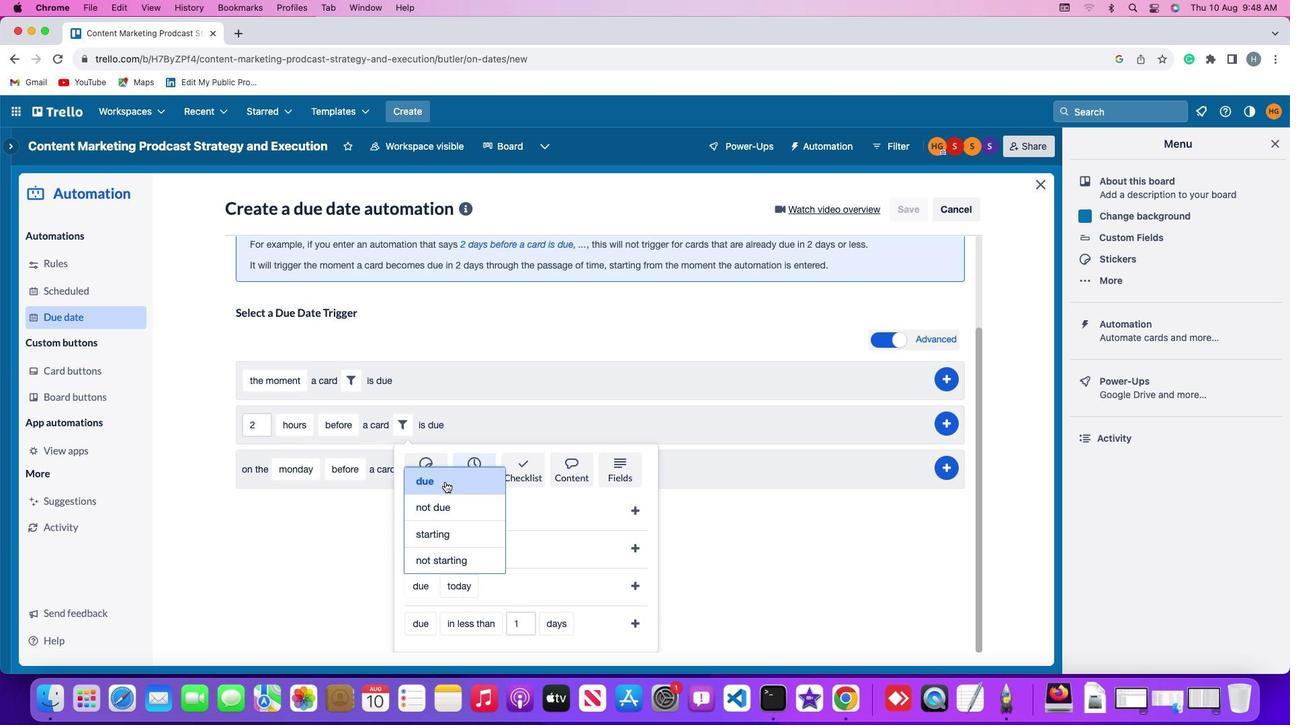 
Action: Mouse moved to (452, 577)
Screenshot: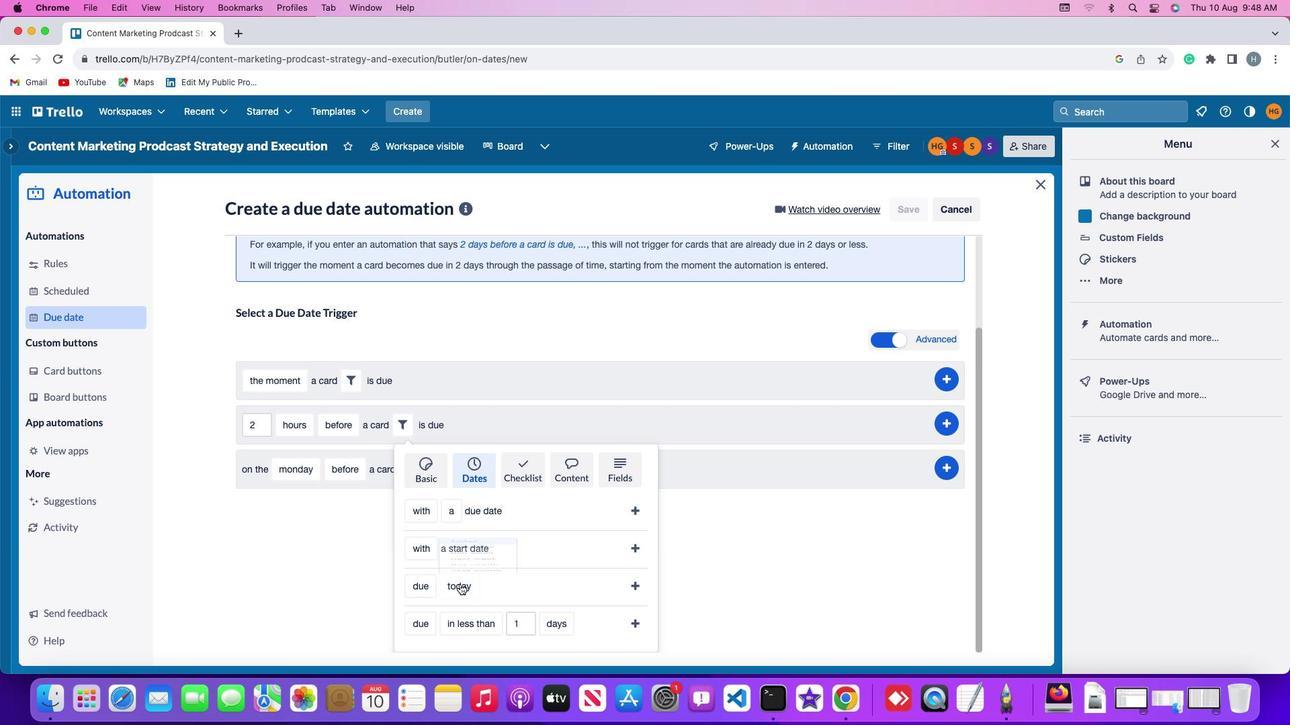 
Action: Mouse pressed left at (452, 577)
Screenshot: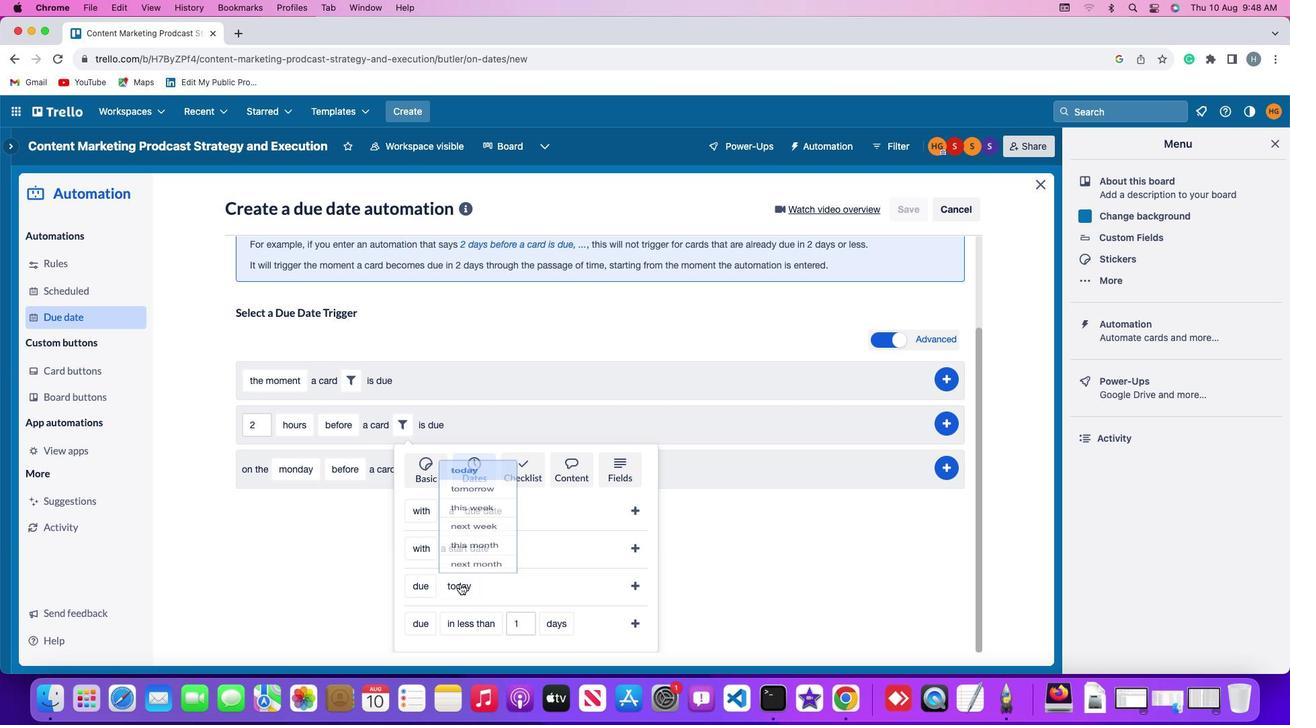 
Action: Mouse moved to (467, 421)
Screenshot: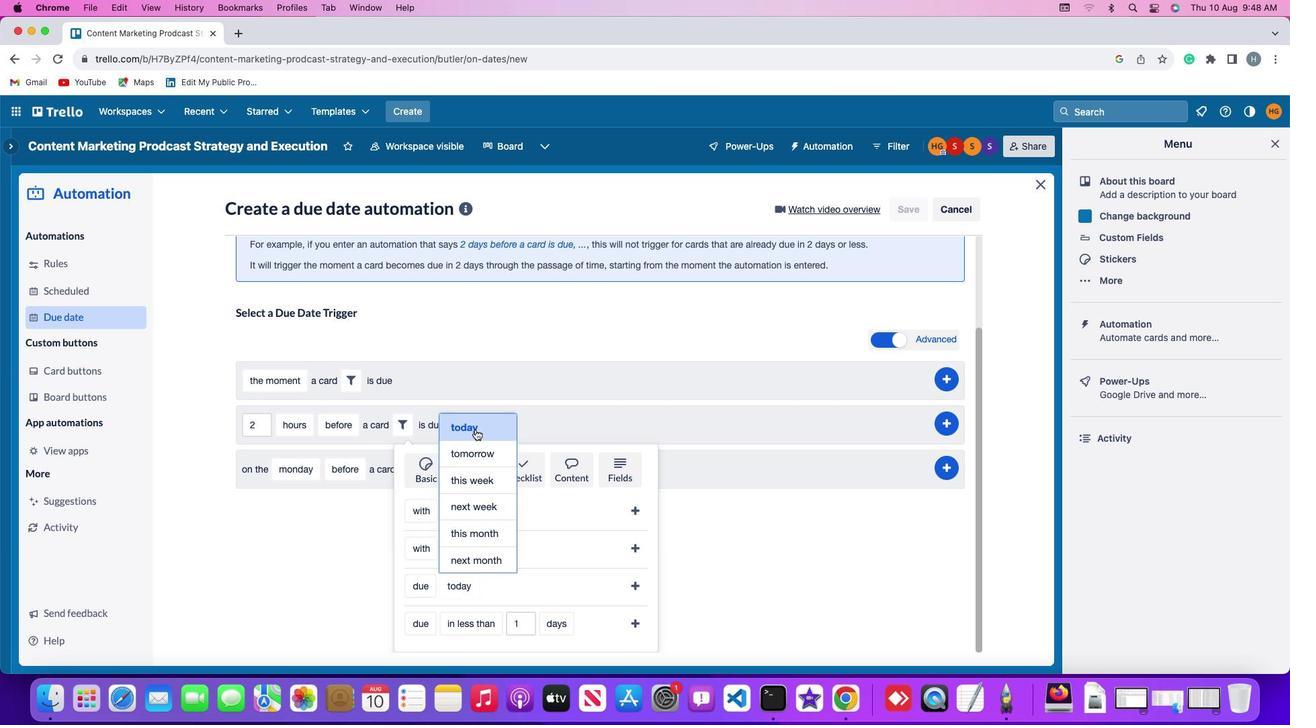
Action: Mouse pressed left at (467, 421)
Screenshot: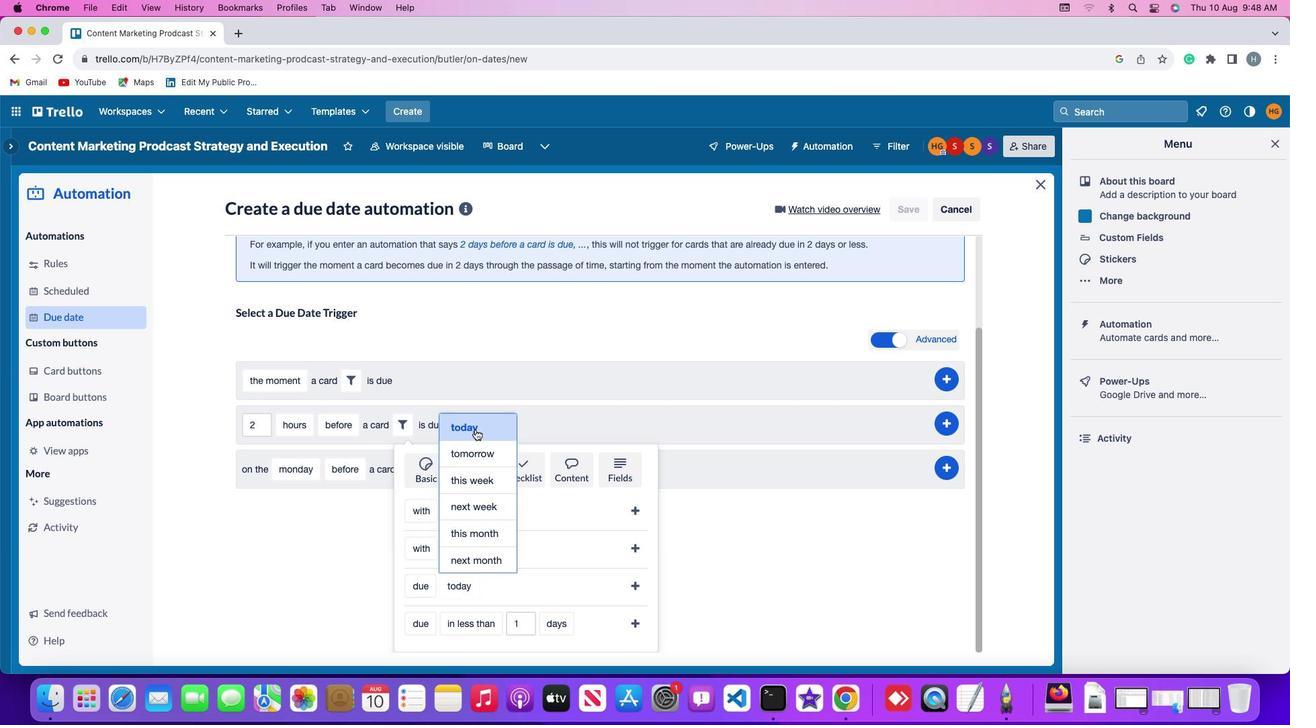 
Action: Mouse moved to (631, 579)
Screenshot: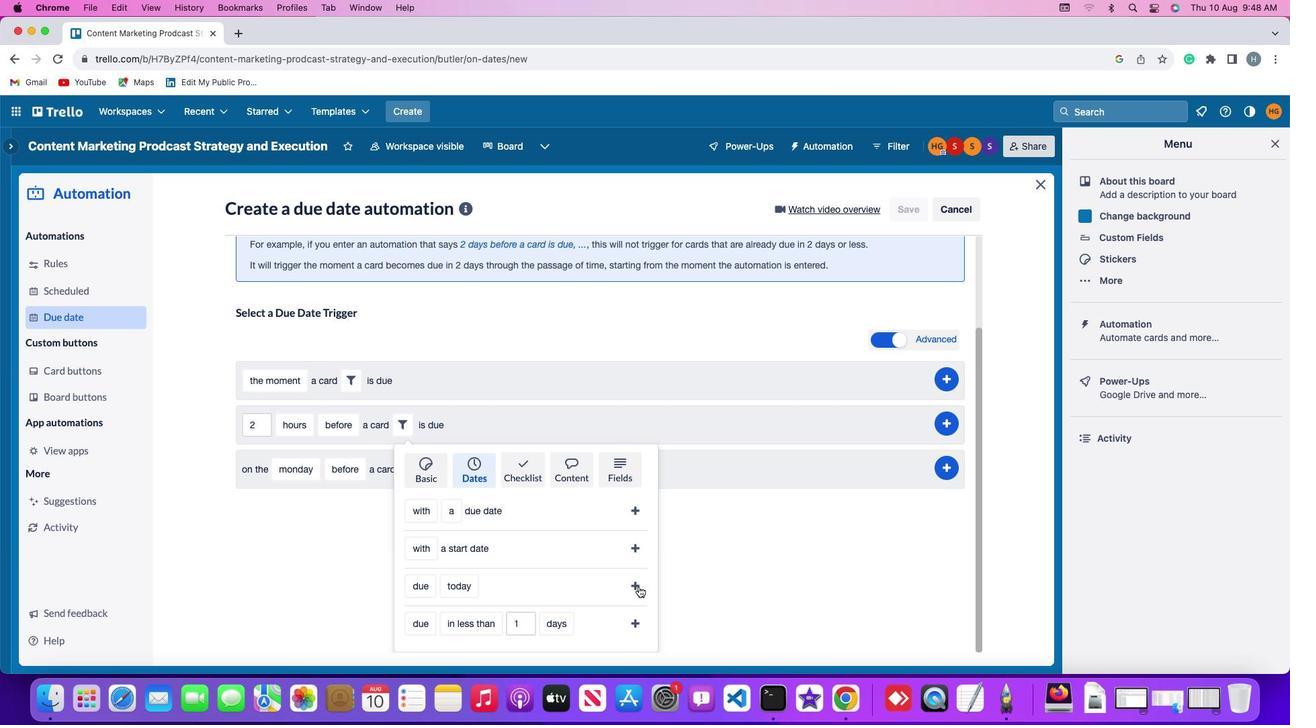 
Action: Mouse pressed left at (631, 579)
Screenshot: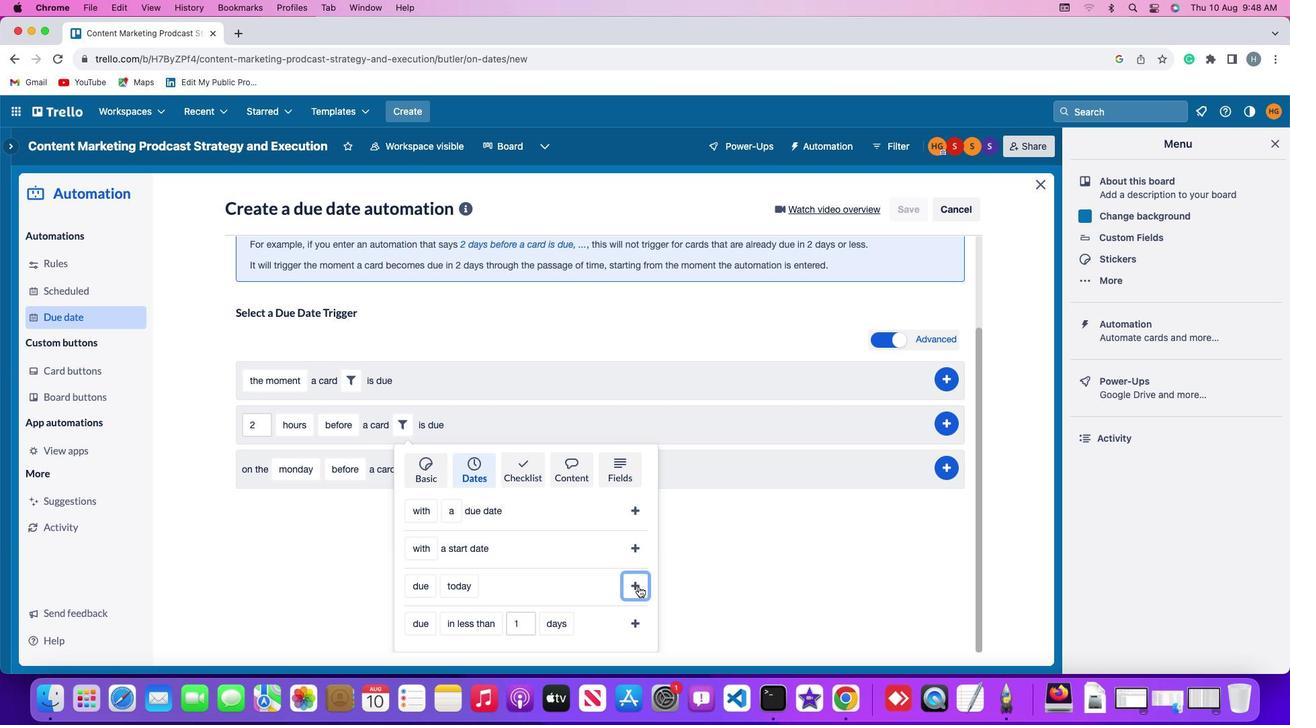
Action: Mouse moved to (944, 530)
Screenshot: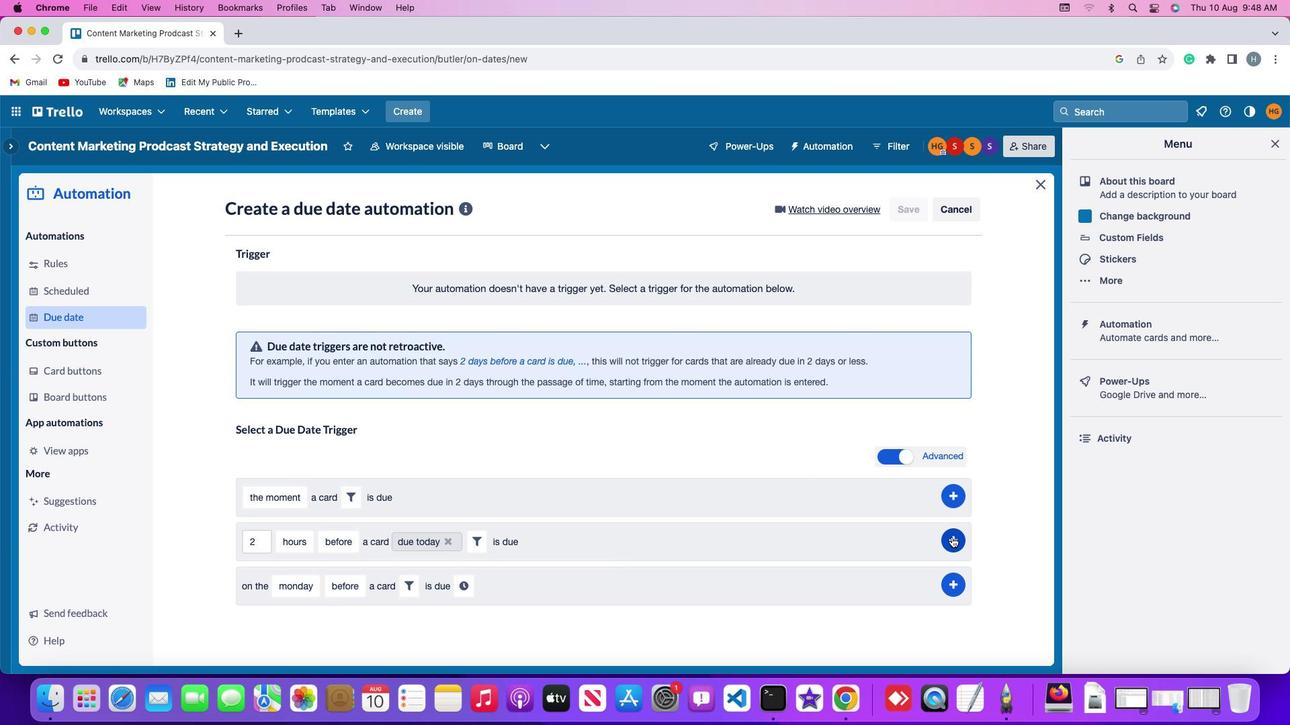 
Action: Mouse pressed left at (944, 530)
Screenshot: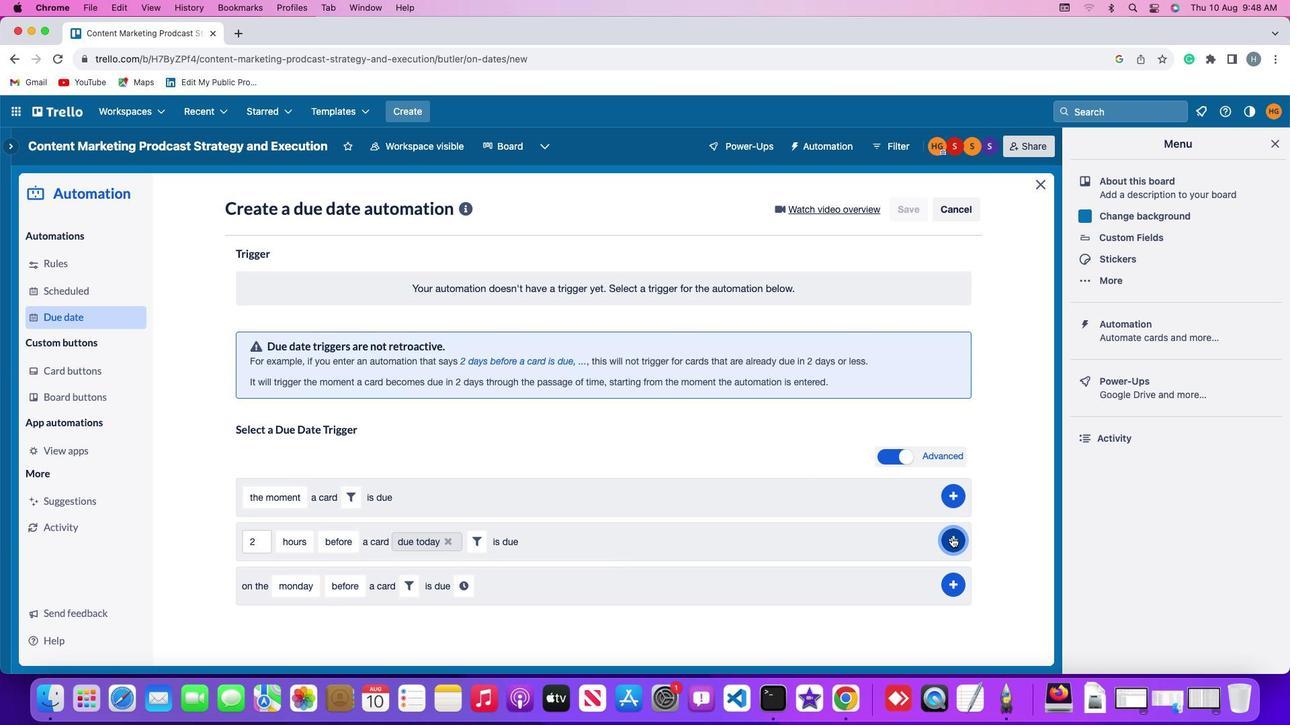 
Action: Mouse moved to (997, 453)
Screenshot: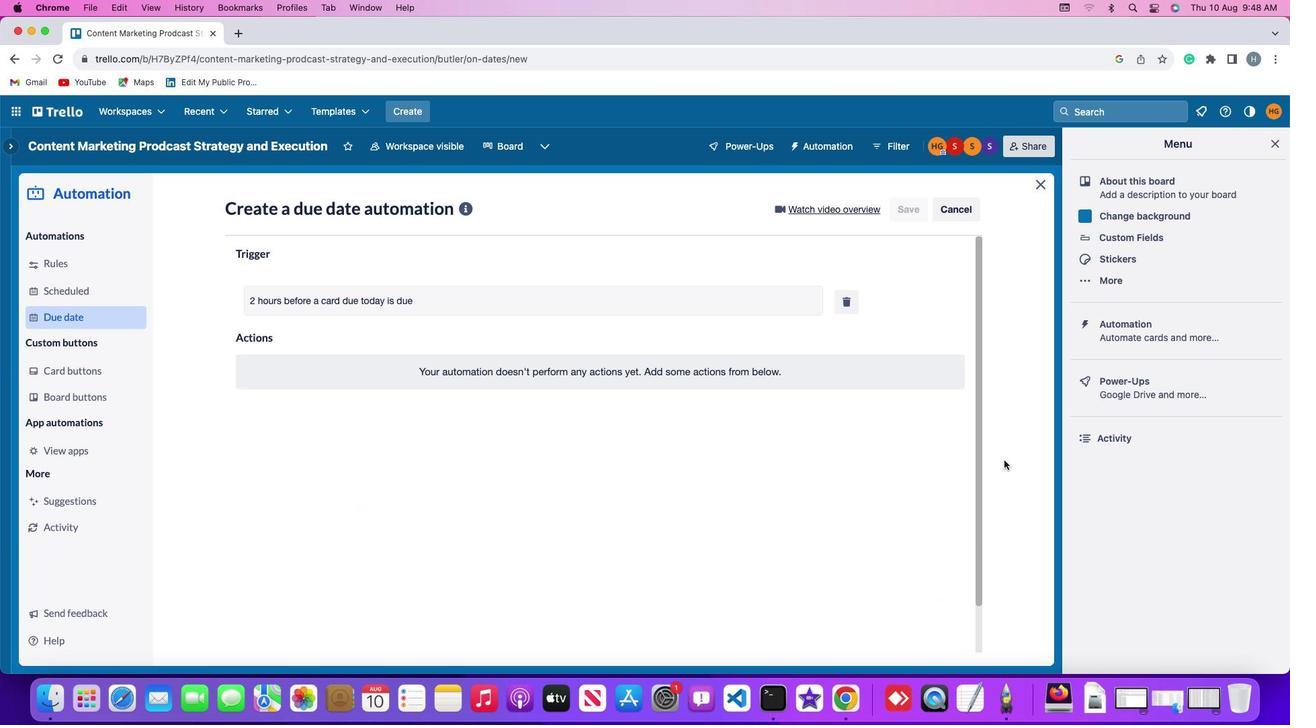 
